 Task: Create a Board called Board0000000094 in Workspace WS0000000032 in Trello with Visibility as Workspace. Create a Board called Board0000000095 in Workspace WS0000000032 in Trello with Visibility as Private. Create a Board called Board0000000096 in Workspace WS0000000032 in Trello with Visibility as Public. Create Card Card0000000373 in Board Board0000000094 in Workspace WS0000000032 in Trello. Create Card Card0000000374 in Board Board0000000094 in Workspace WS0000000032 in Trello
Action: Mouse moved to (449, 101)
Screenshot: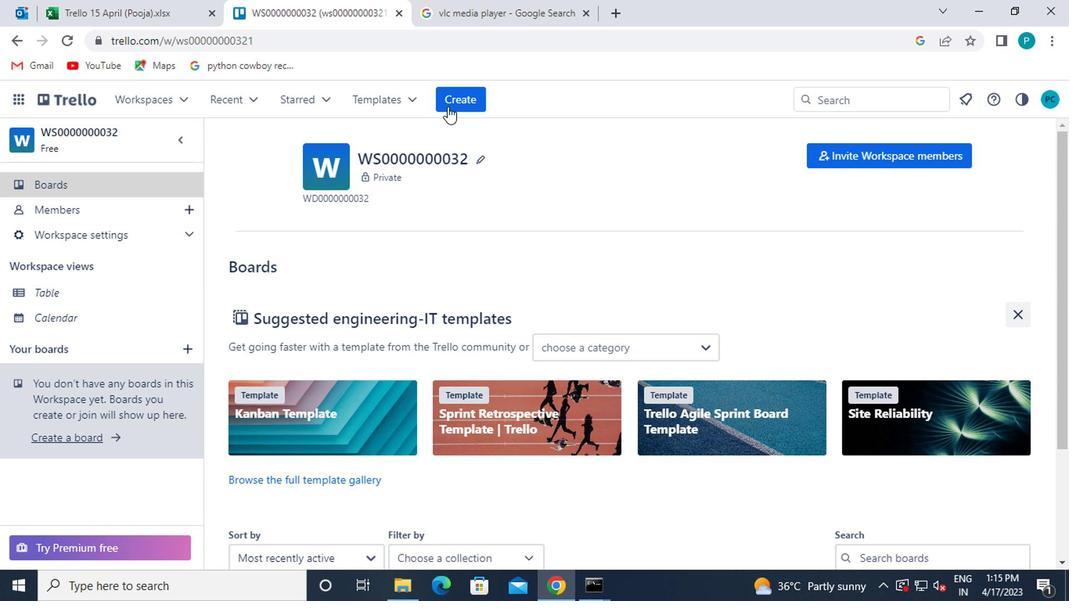 
Action: Mouse pressed left at (449, 101)
Screenshot: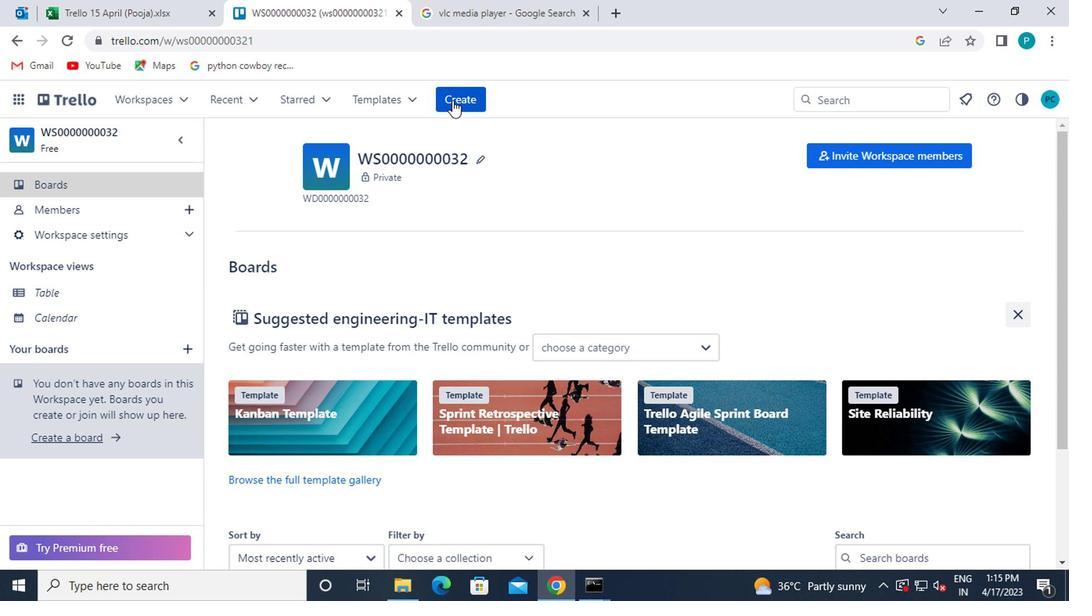 
Action: Mouse moved to (467, 142)
Screenshot: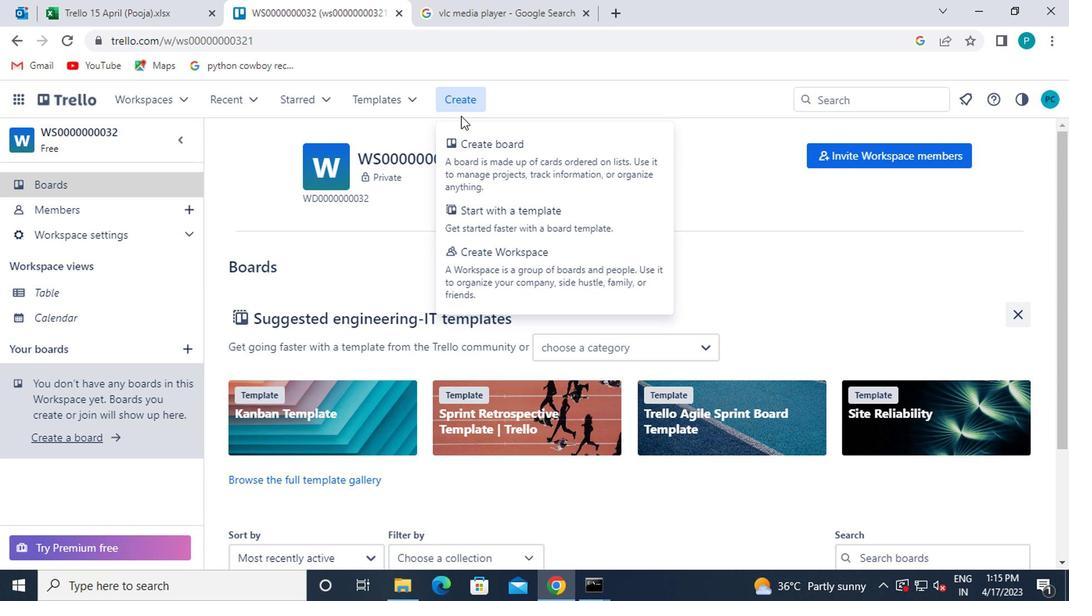 
Action: Mouse pressed left at (467, 142)
Screenshot: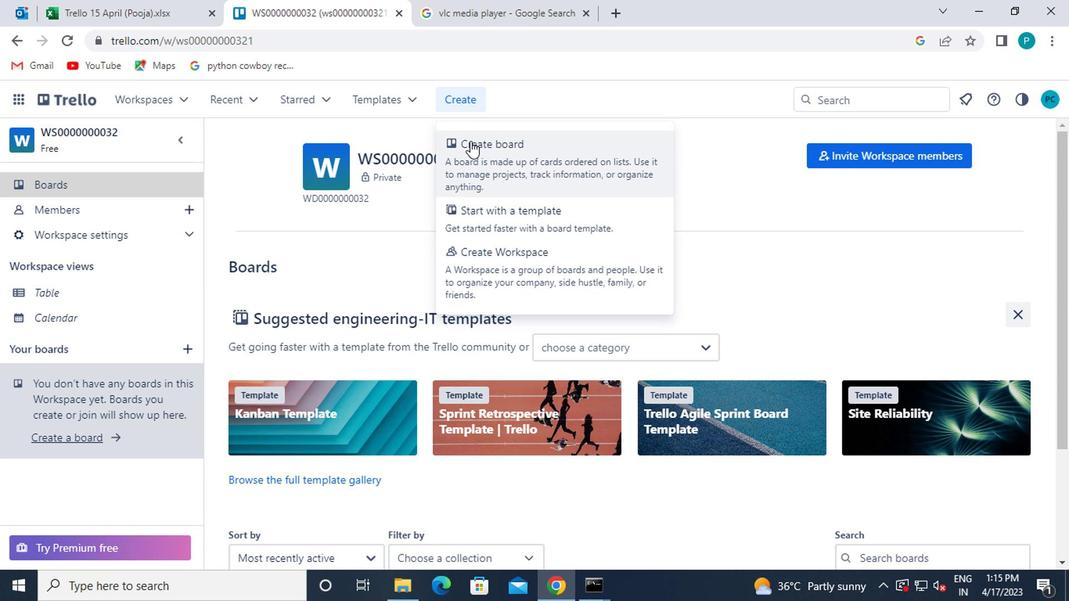 
Action: Mouse moved to (501, 356)
Screenshot: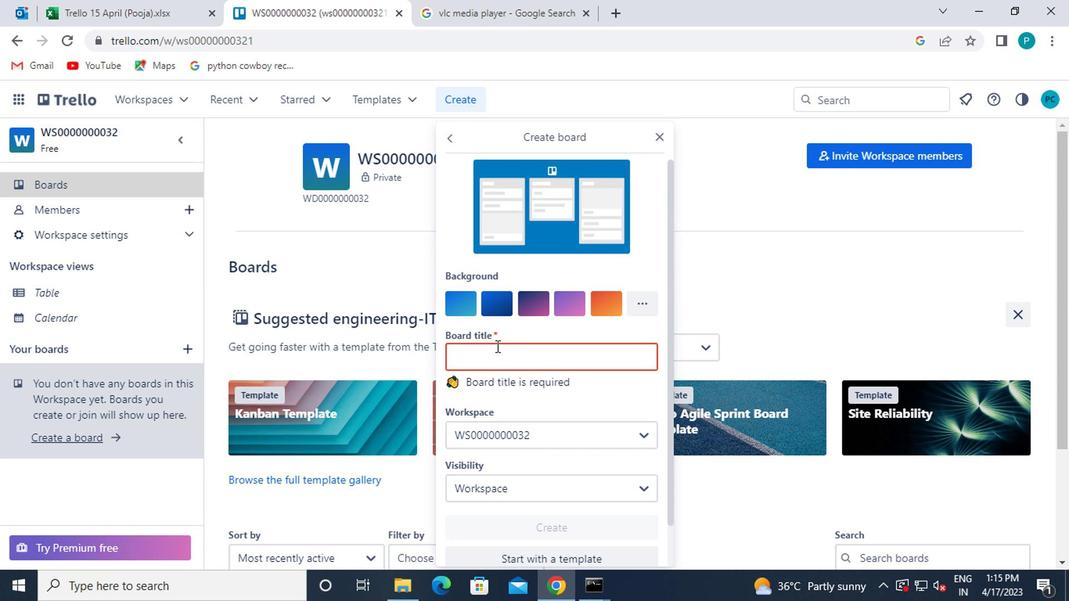 
Action: Mouse pressed left at (501, 356)
Screenshot: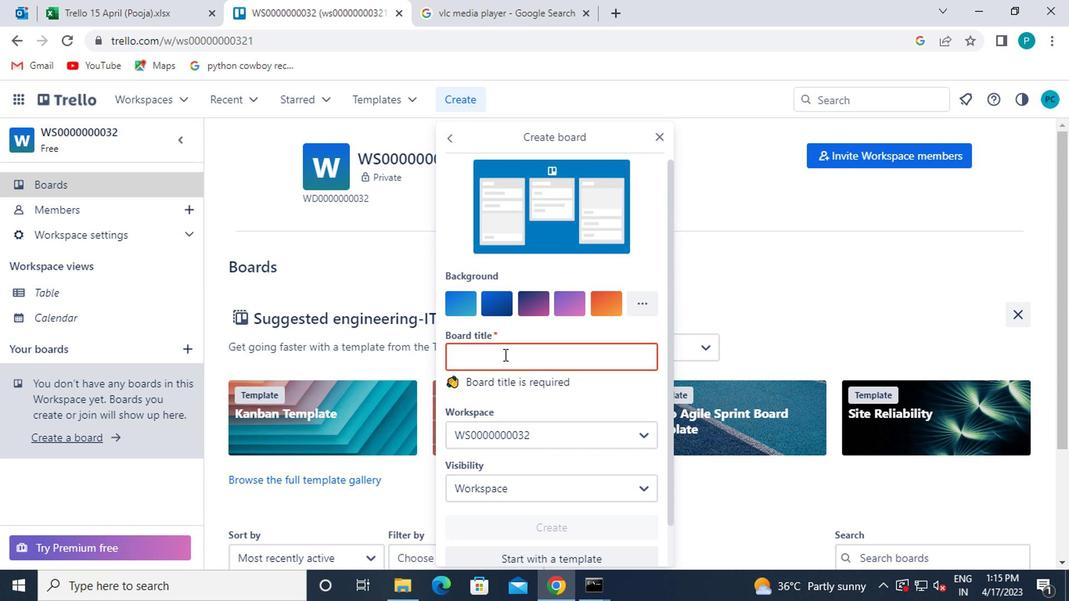 
Action: Mouse moved to (501, 333)
Screenshot: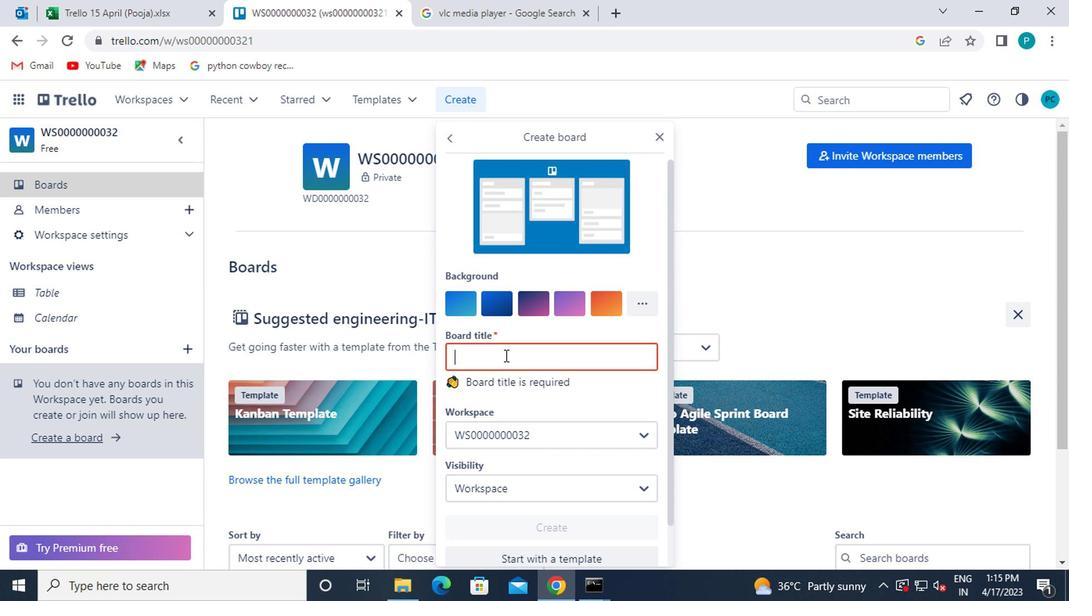 
Action: Key pressed board0000000094
Screenshot: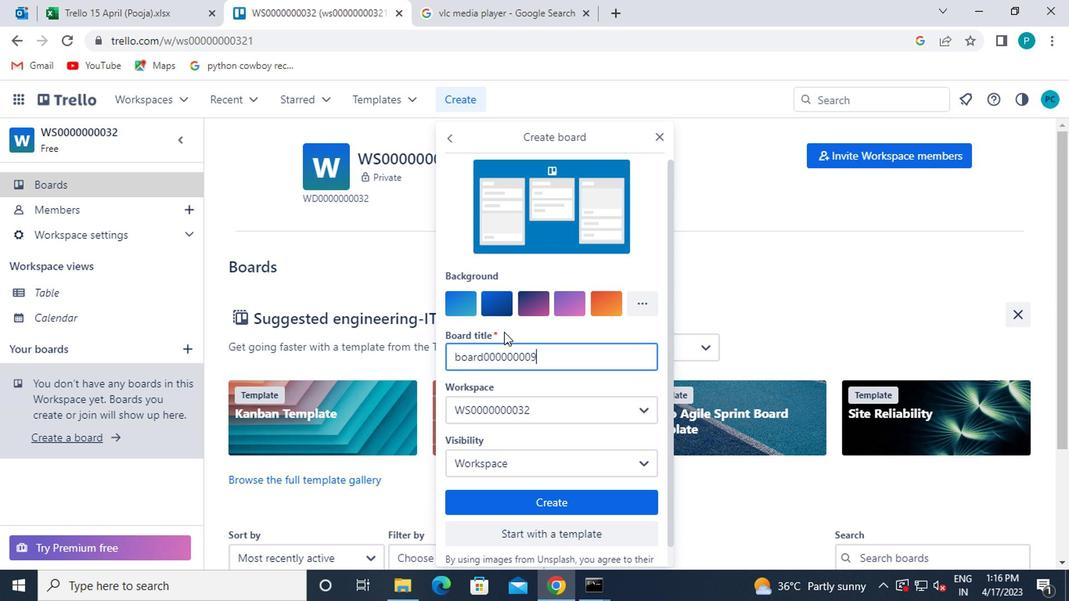 
Action: Mouse moved to (483, 405)
Screenshot: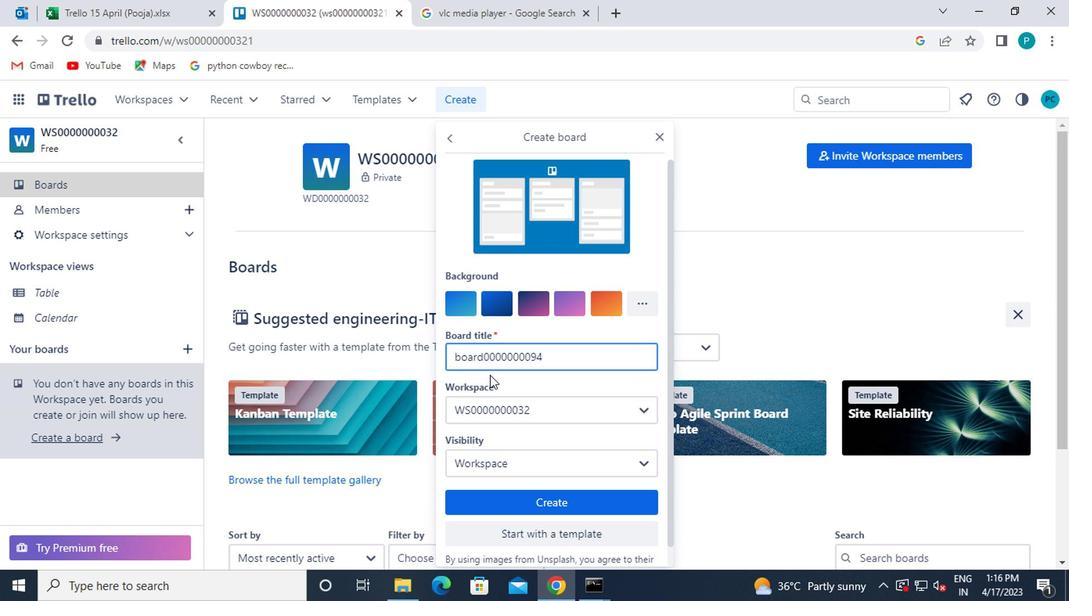
Action: Mouse pressed left at (483, 405)
Screenshot: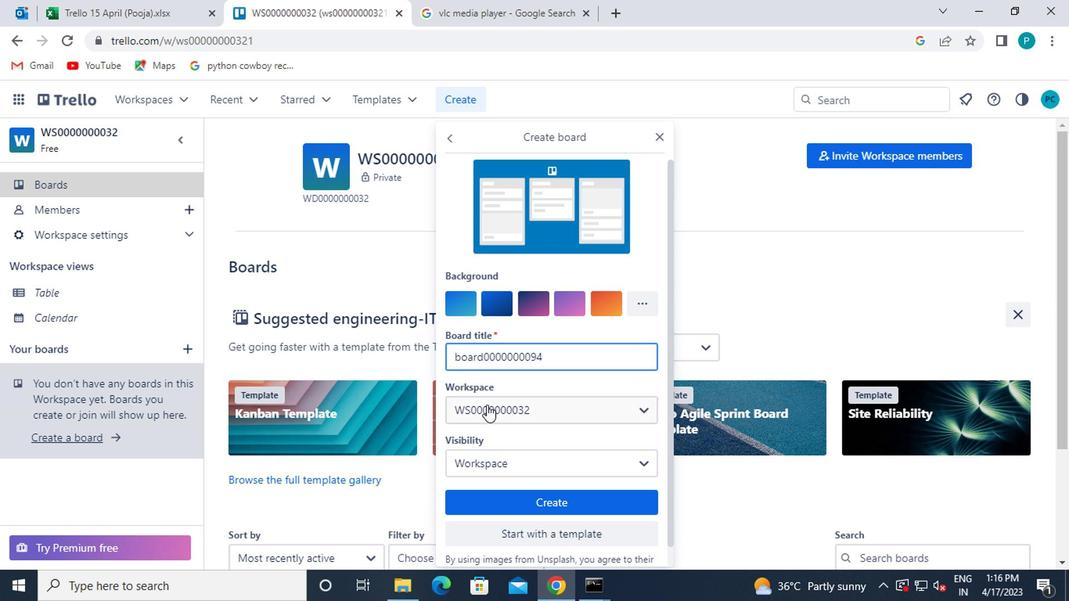 
Action: Mouse moved to (473, 432)
Screenshot: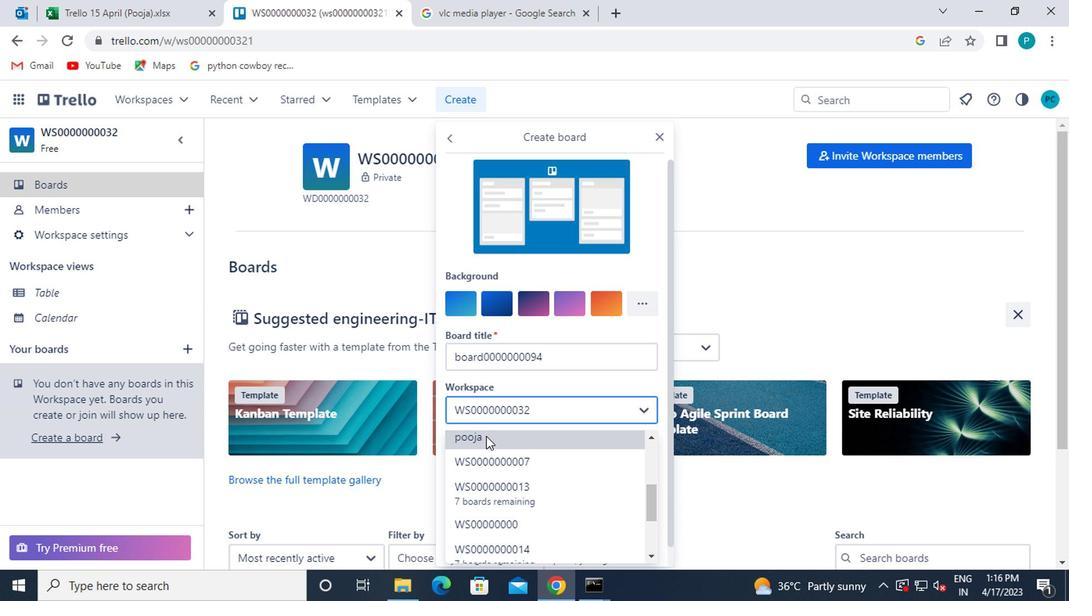 
Action: Mouse scrolled (473, 431) with delta (0, -1)
Screenshot: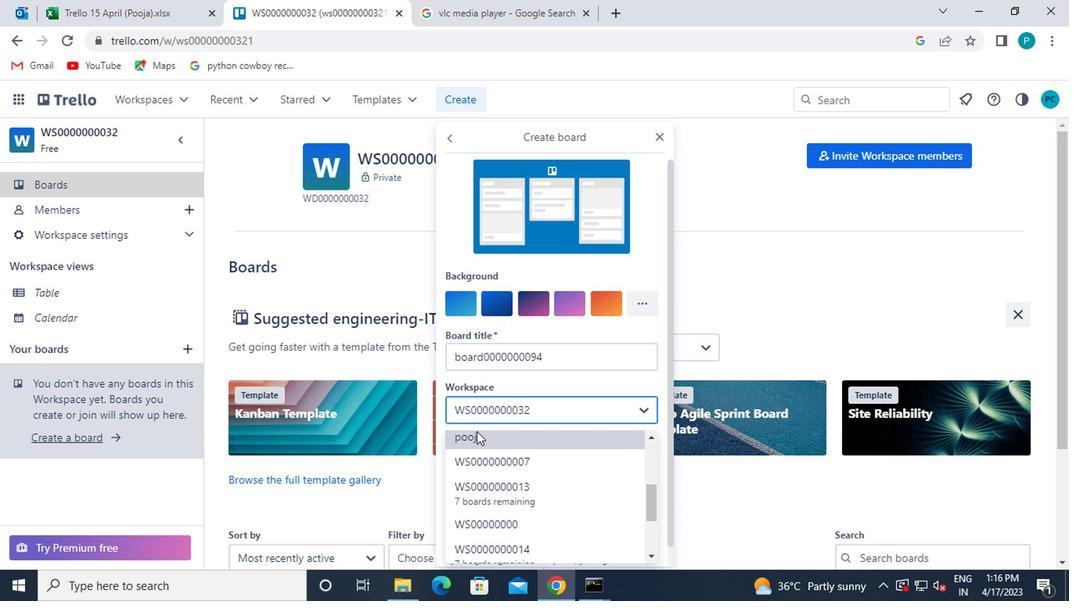 
Action: Mouse moved to (488, 500)
Screenshot: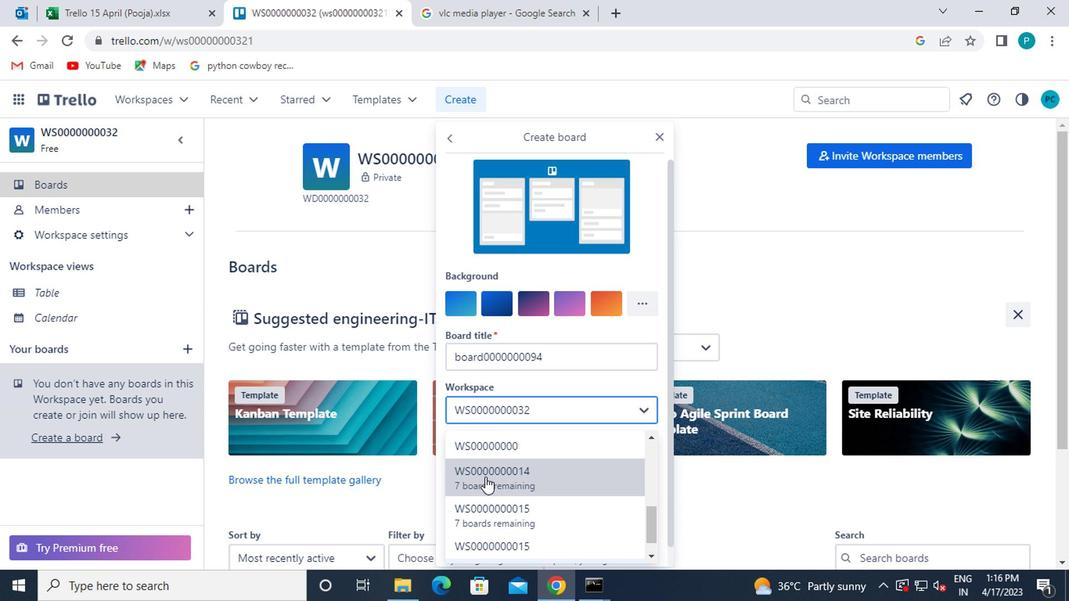 
Action: Mouse scrolled (488, 498) with delta (0, -1)
Screenshot: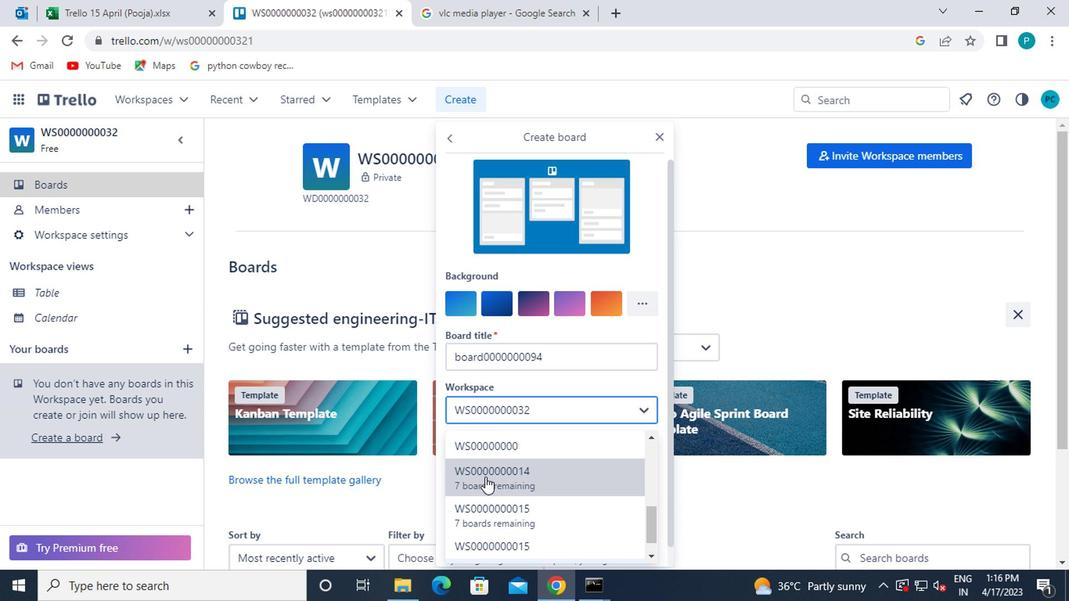 
Action: Mouse moved to (488, 500)
Screenshot: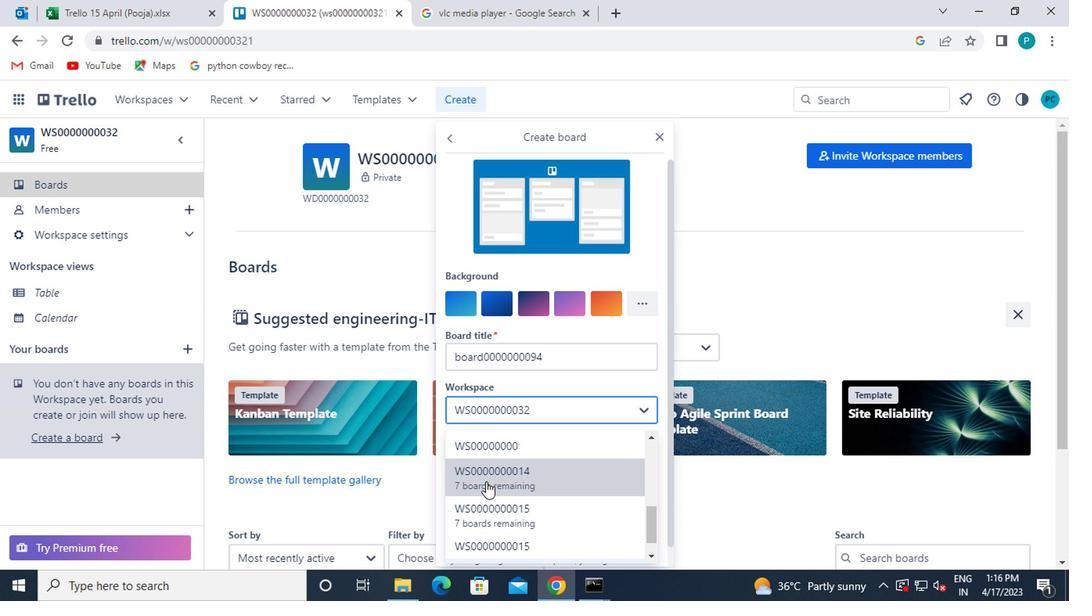
Action: Mouse scrolled (488, 500) with delta (0, 0)
Screenshot: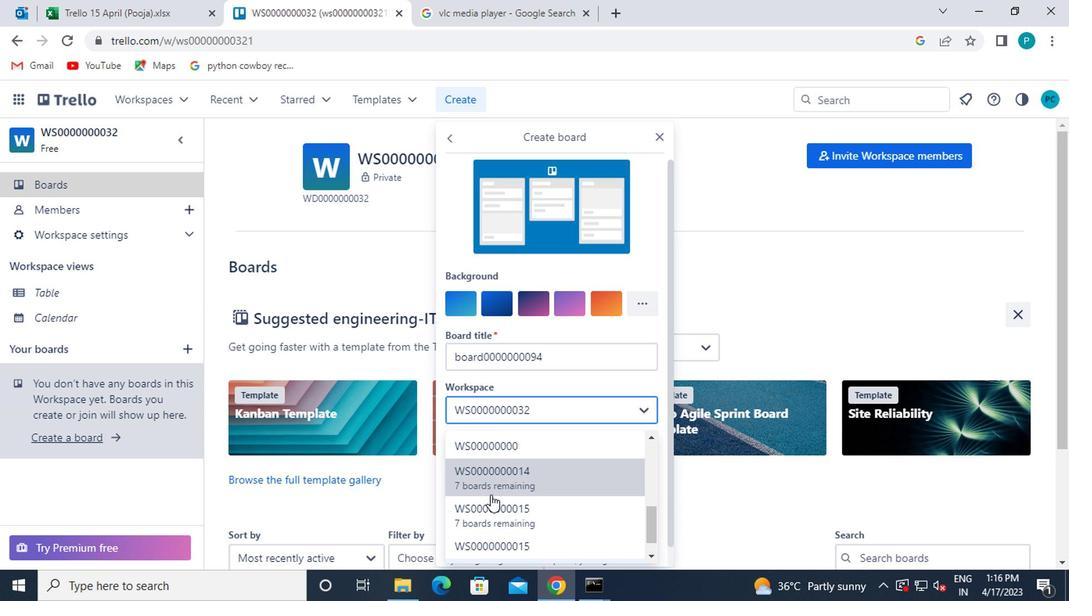 
Action: Mouse moved to (492, 545)
Screenshot: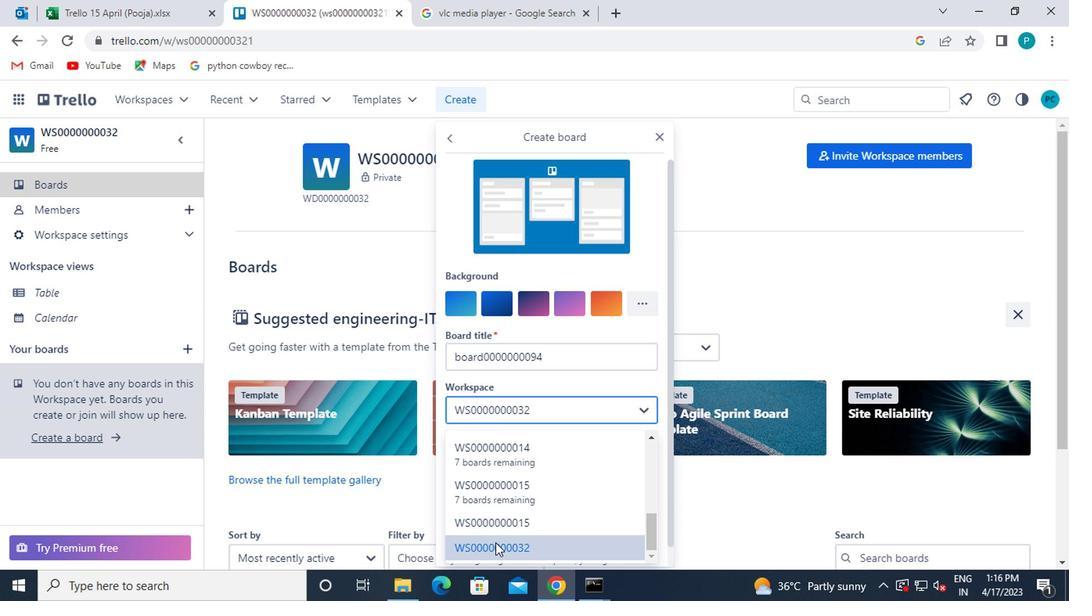 
Action: Mouse pressed left at (492, 545)
Screenshot: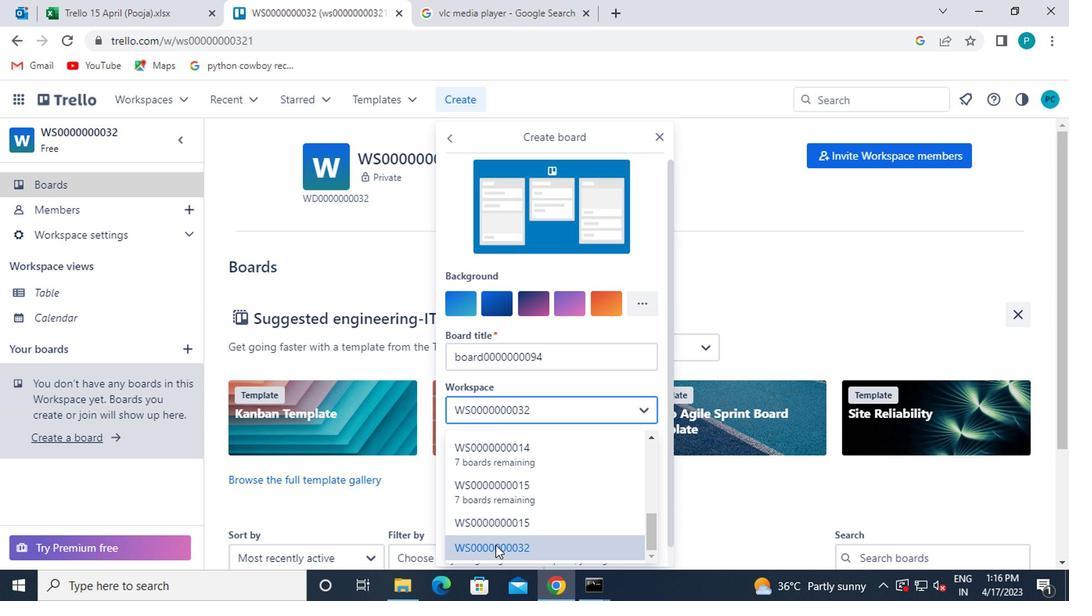 
Action: Mouse moved to (466, 465)
Screenshot: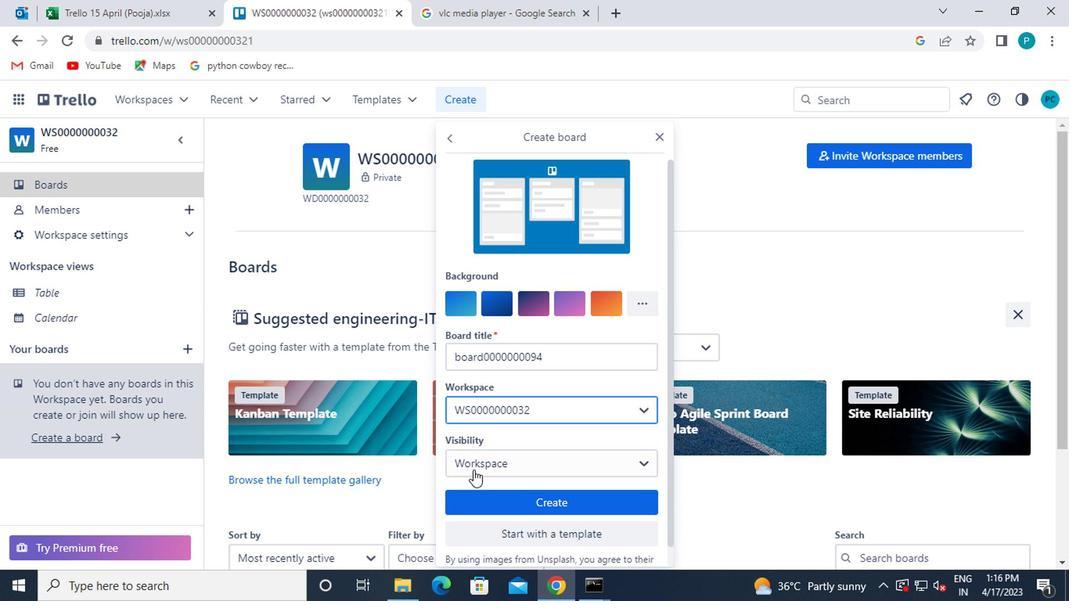 
Action: Mouse pressed left at (466, 465)
Screenshot: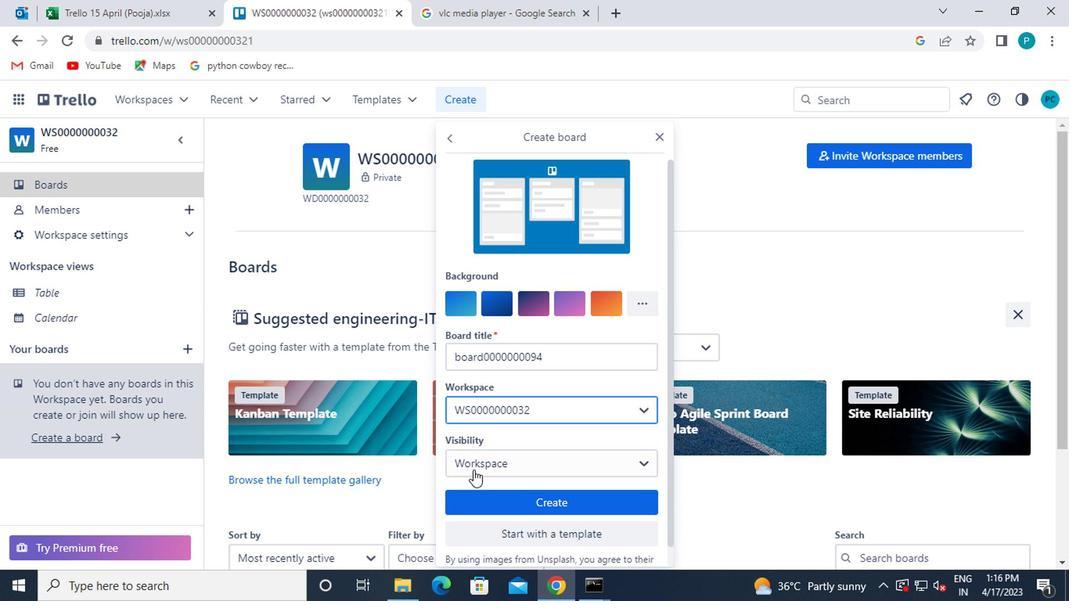 
Action: Mouse moved to (490, 353)
Screenshot: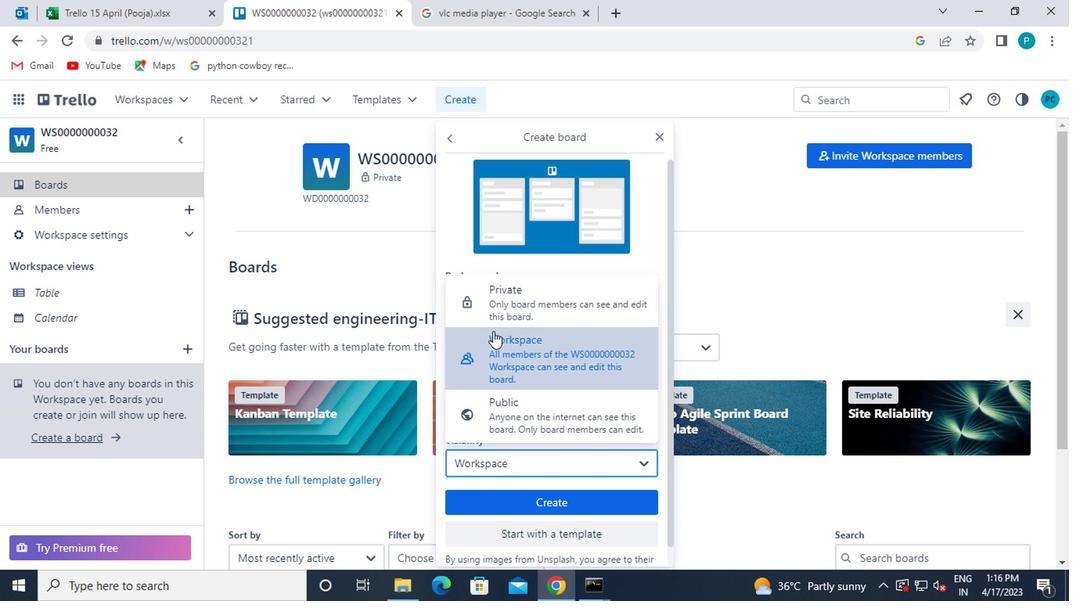 
Action: Mouse pressed left at (490, 353)
Screenshot: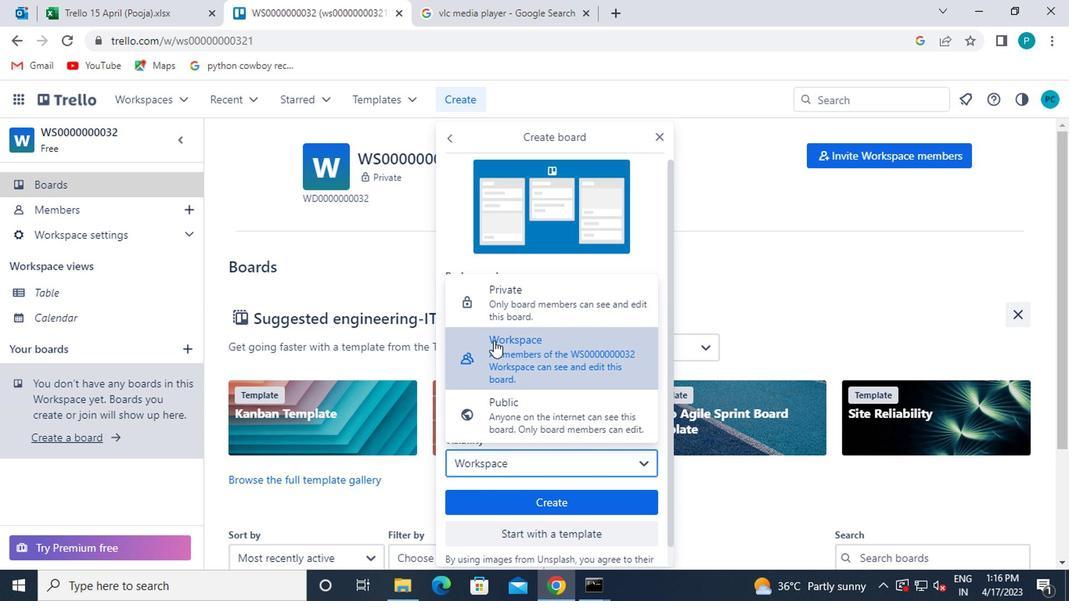 
Action: Mouse moved to (497, 492)
Screenshot: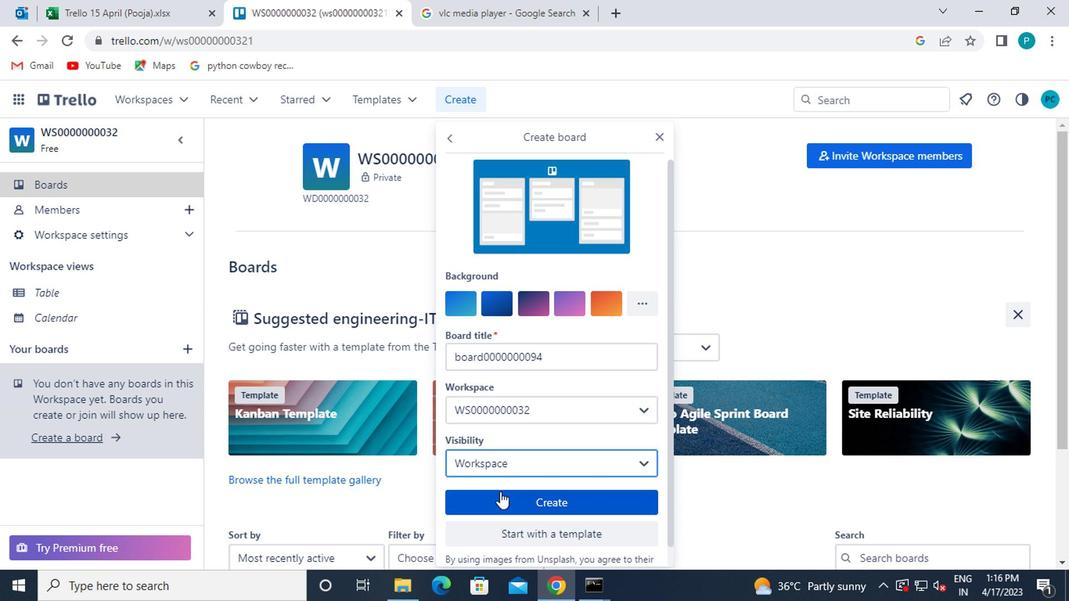 
Action: Mouse pressed left at (497, 492)
Screenshot: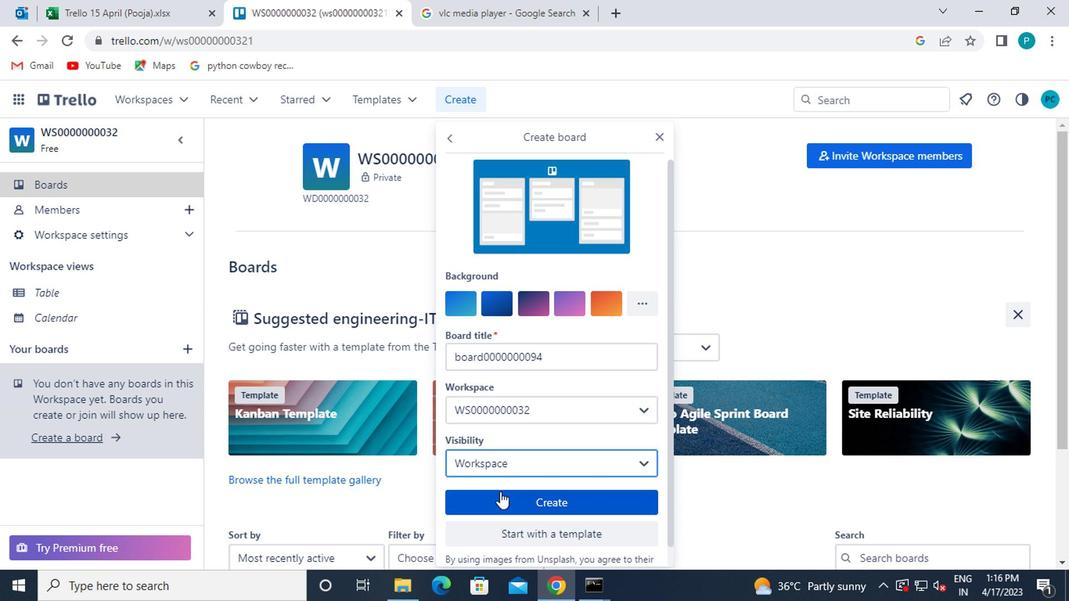 
Action: Mouse moved to (446, 96)
Screenshot: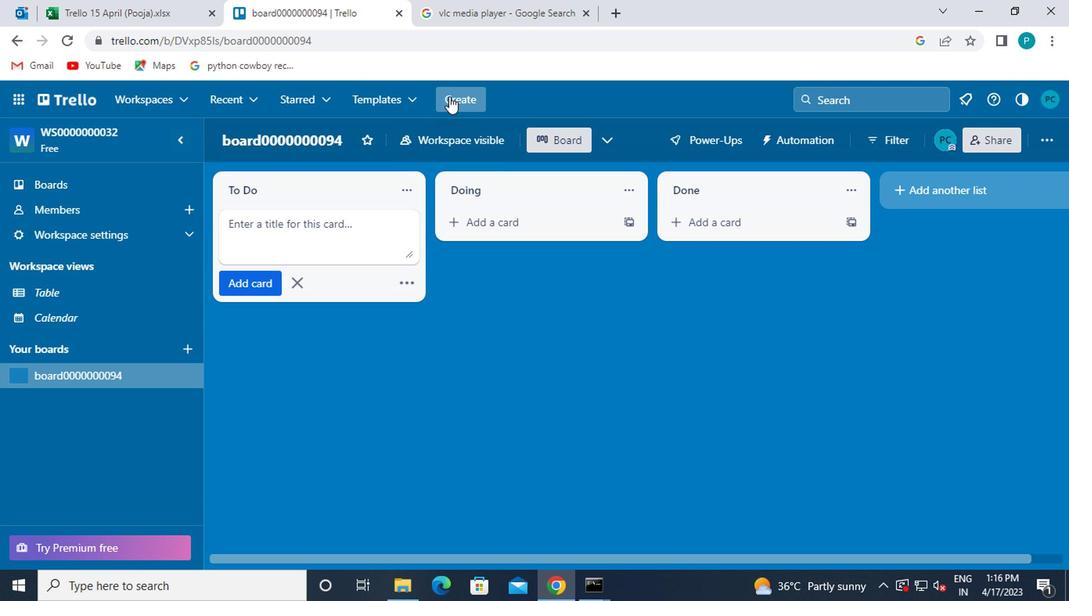 
Action: Mouse pressed left at (446, 96)
Screenshot: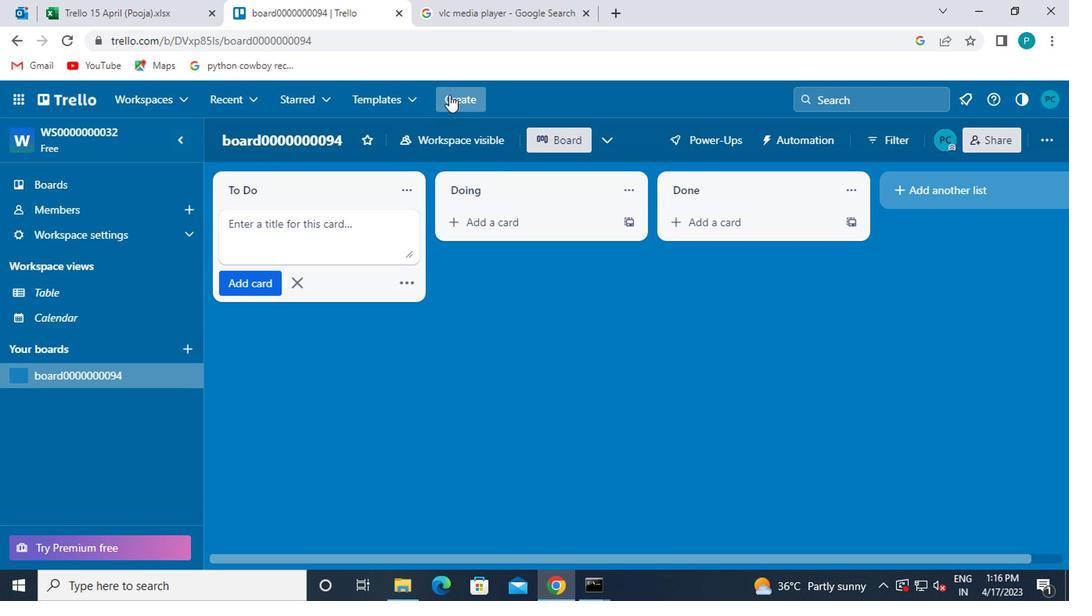 
Action: Mouse moved to (459, 148)
Screenshot: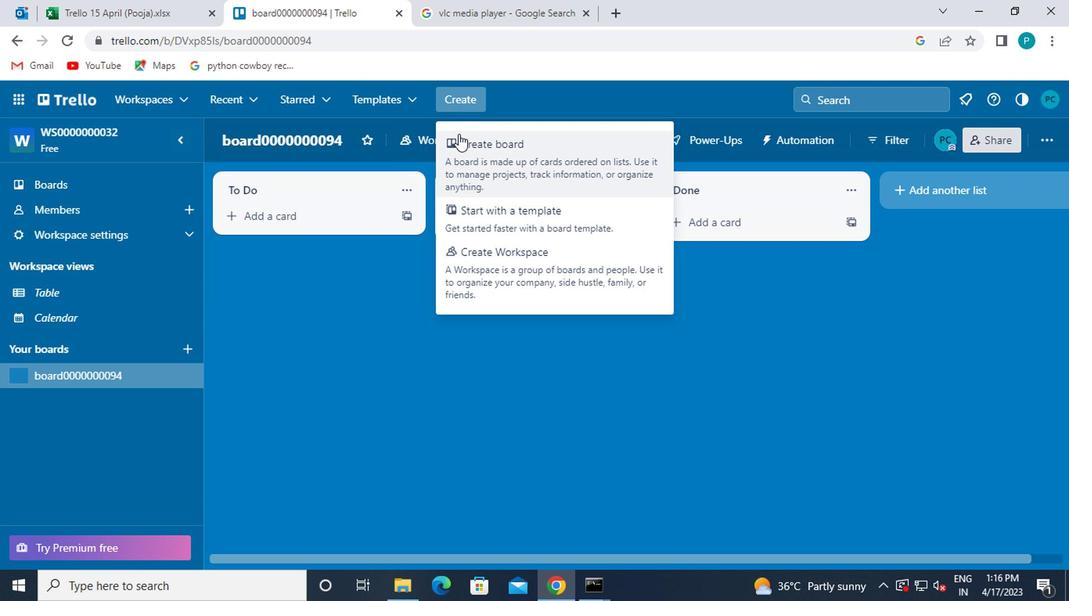 
Action: Mouse pressed left at (459, 148)
Screenshot: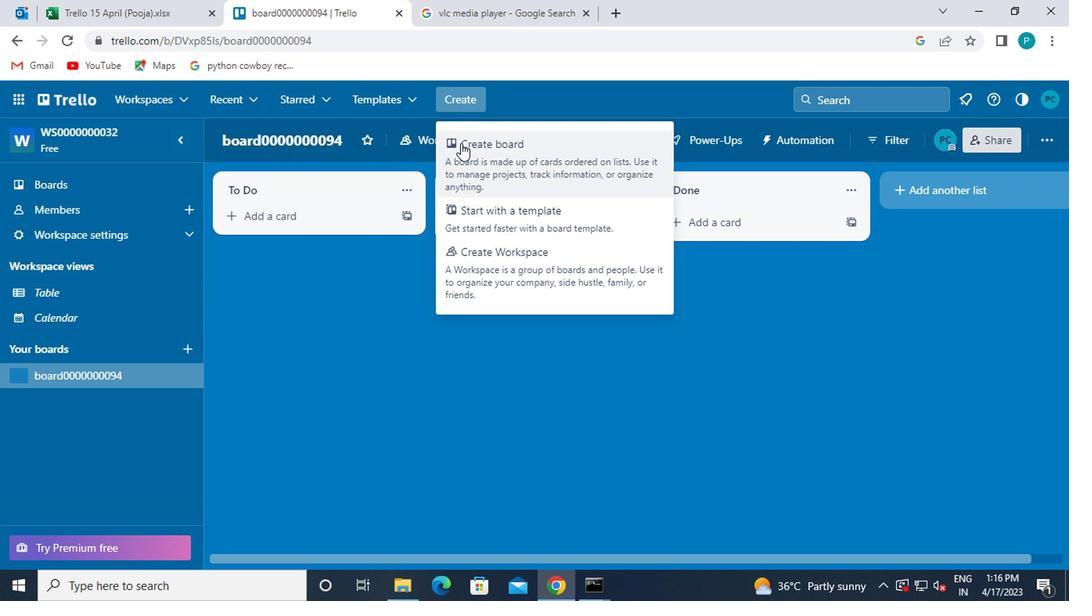 
Action: Mouse moved to (485, 364)
Screenshot: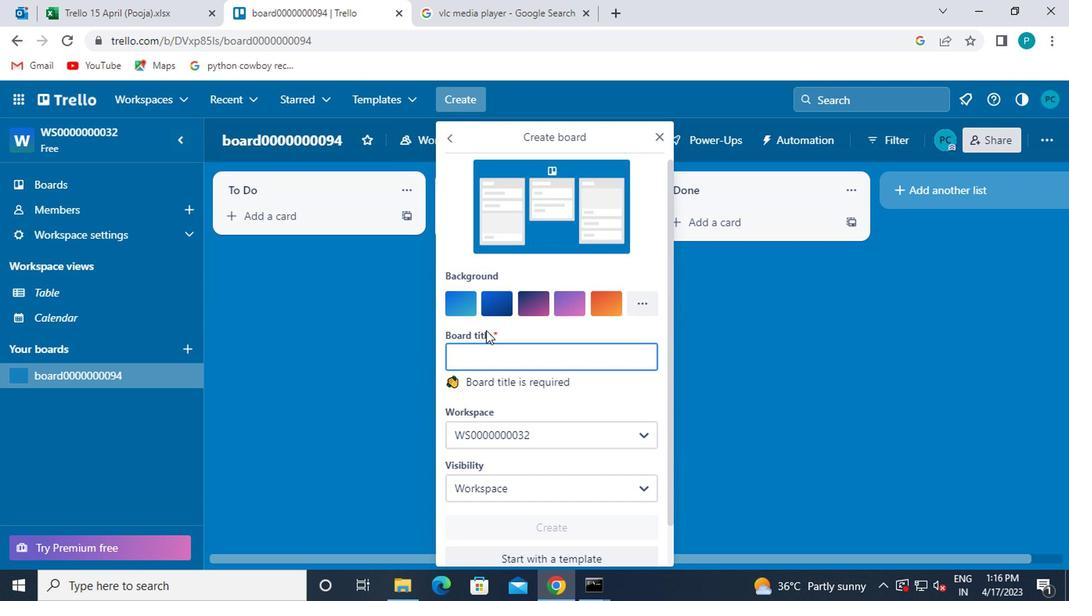 
Action: Mouse pressed left at (485, 364)
Screenshot: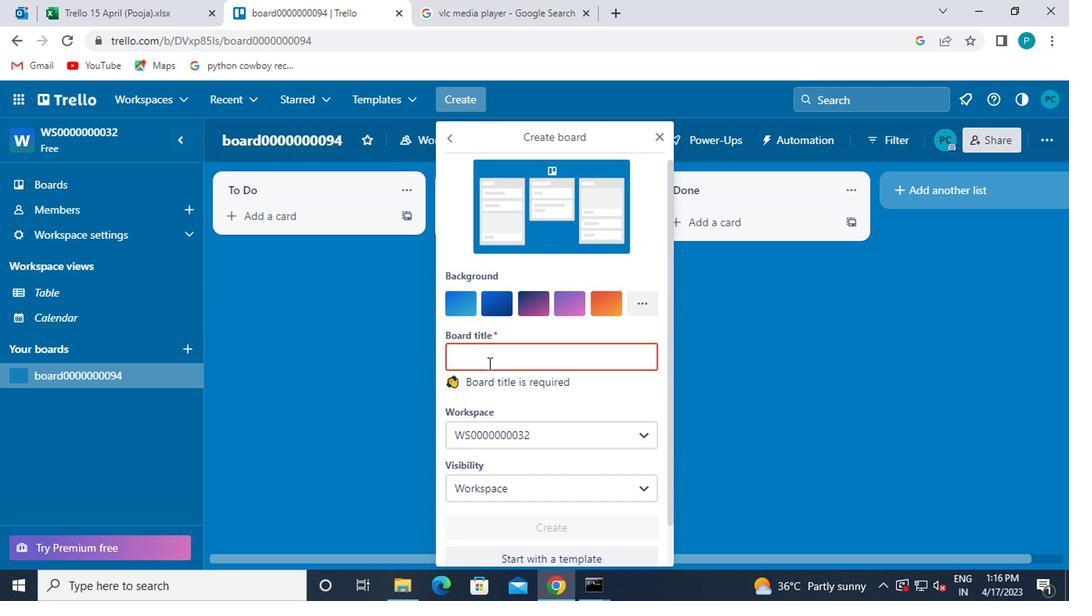 
Action: Key pressed board00000000
Screenshot: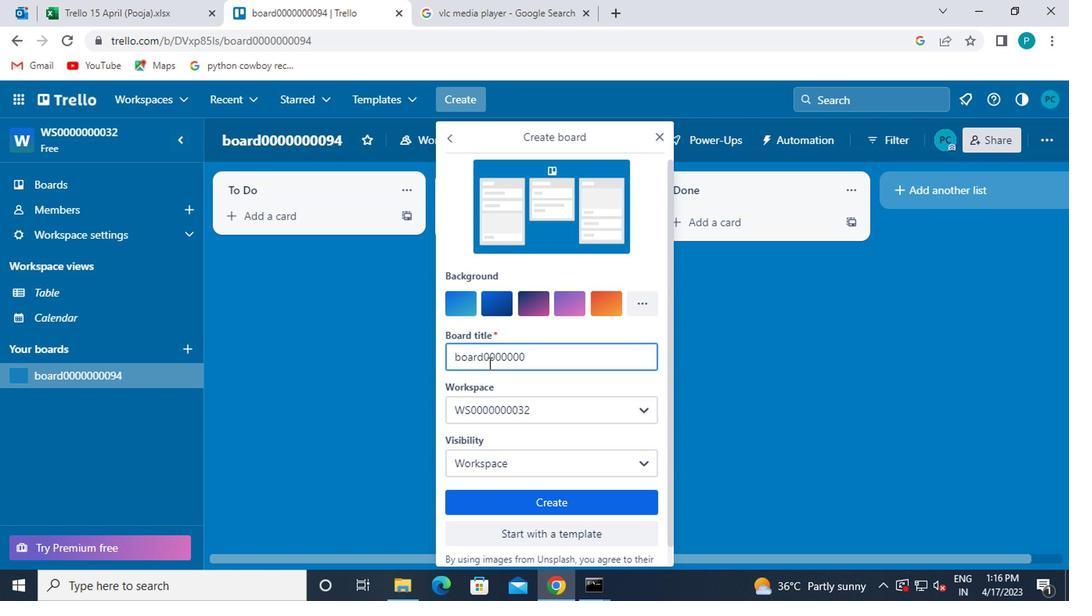 
Action: Mouse moved to (501, 272)
Screenshot: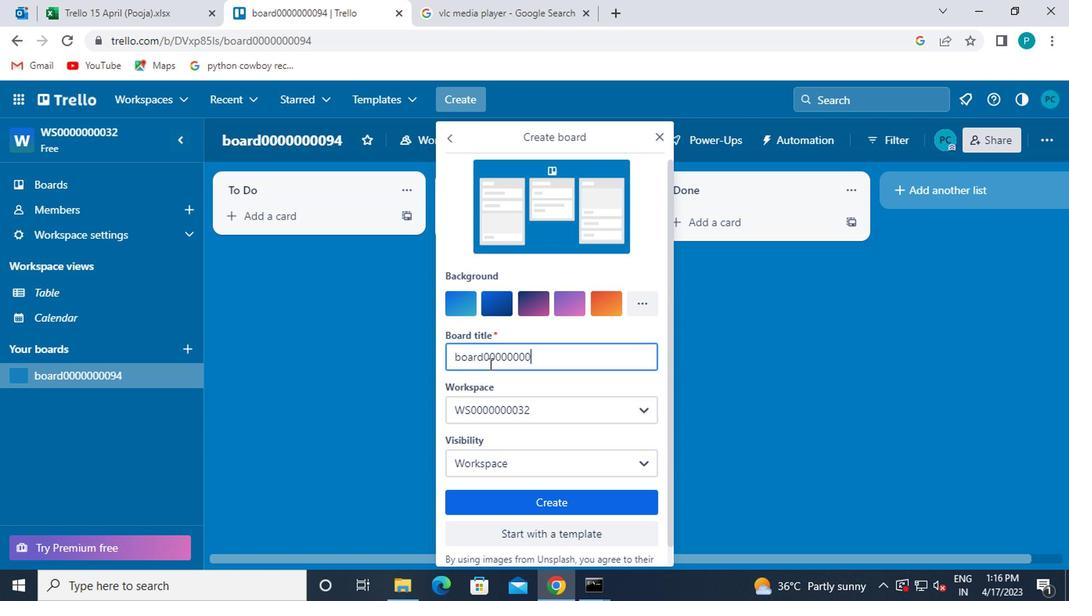 
Action: Key pressed 9
Screenshot: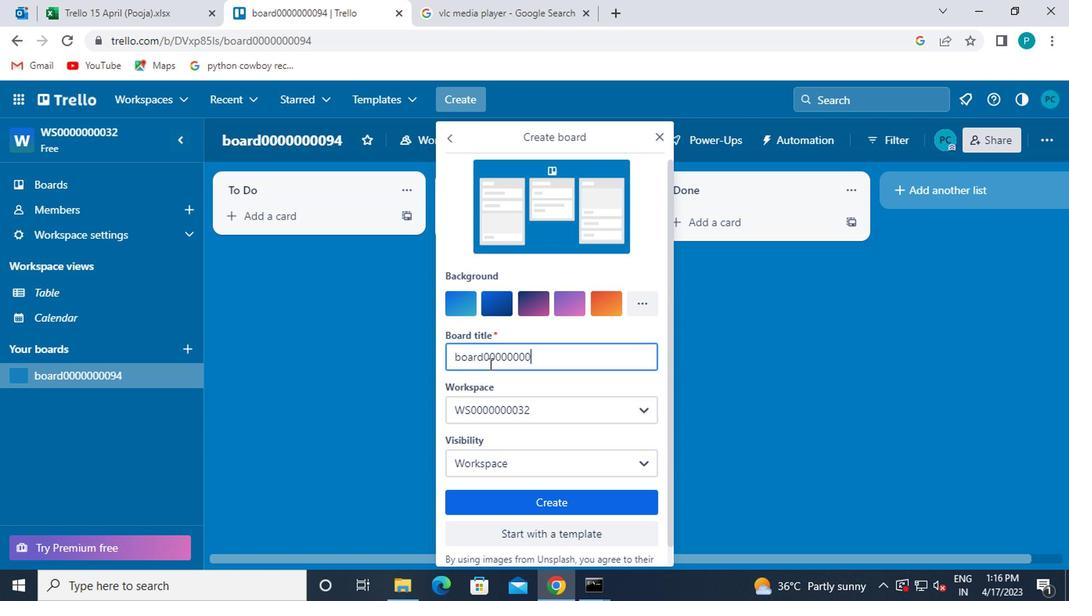 
Action: Mouse moved to (501, 270)
Screenshot: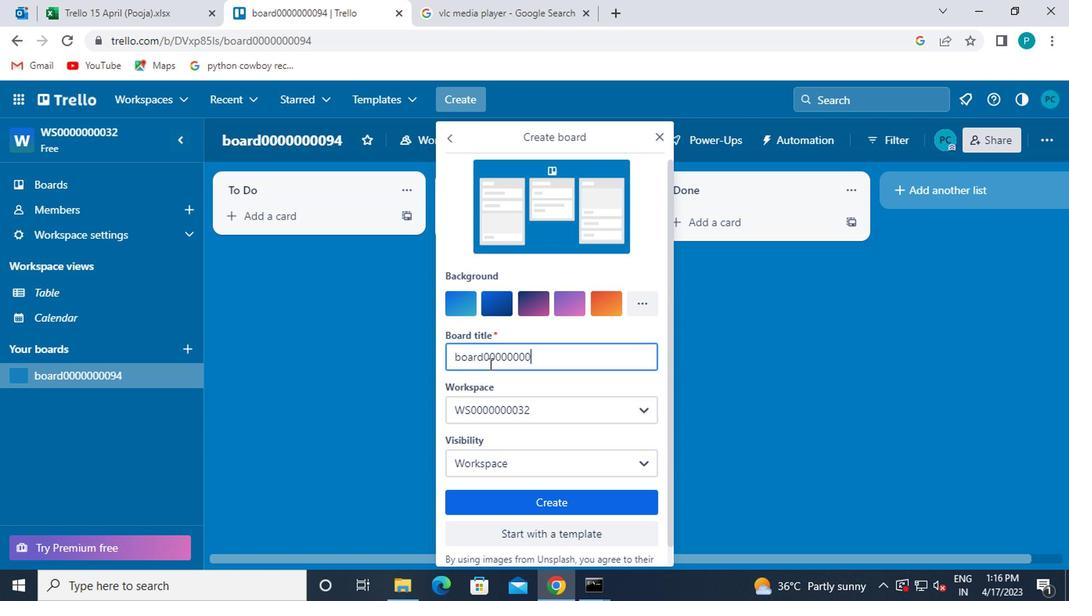
Action: Key pressed 5
Screenshot: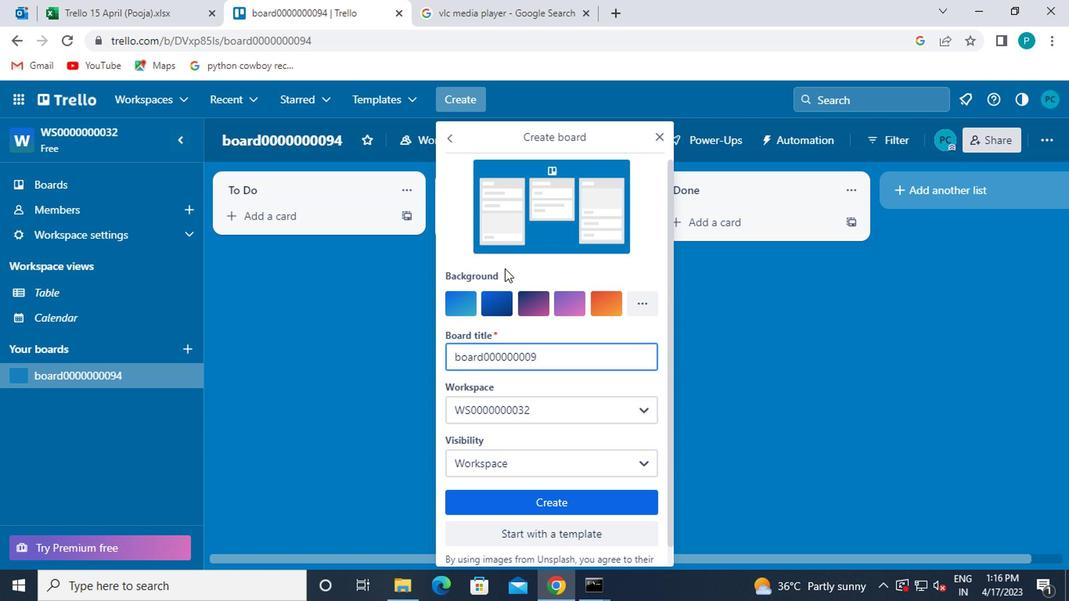 
Action: Mouse moved to (505, 421)
Screenshot: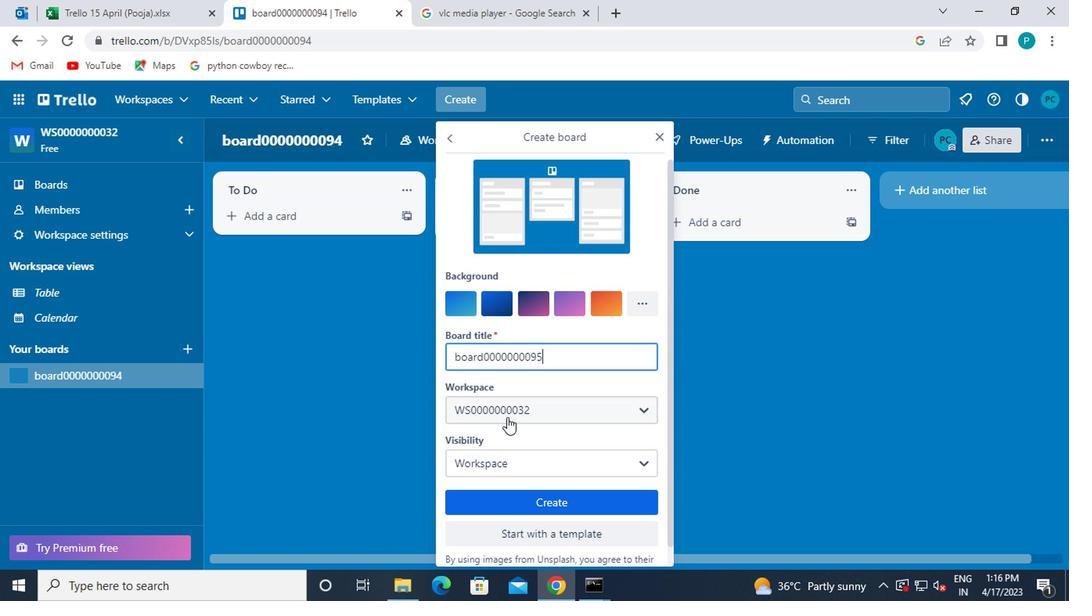 
Action: Mouse scrolled (505, 419) with delta (0, -1)
Screenshot: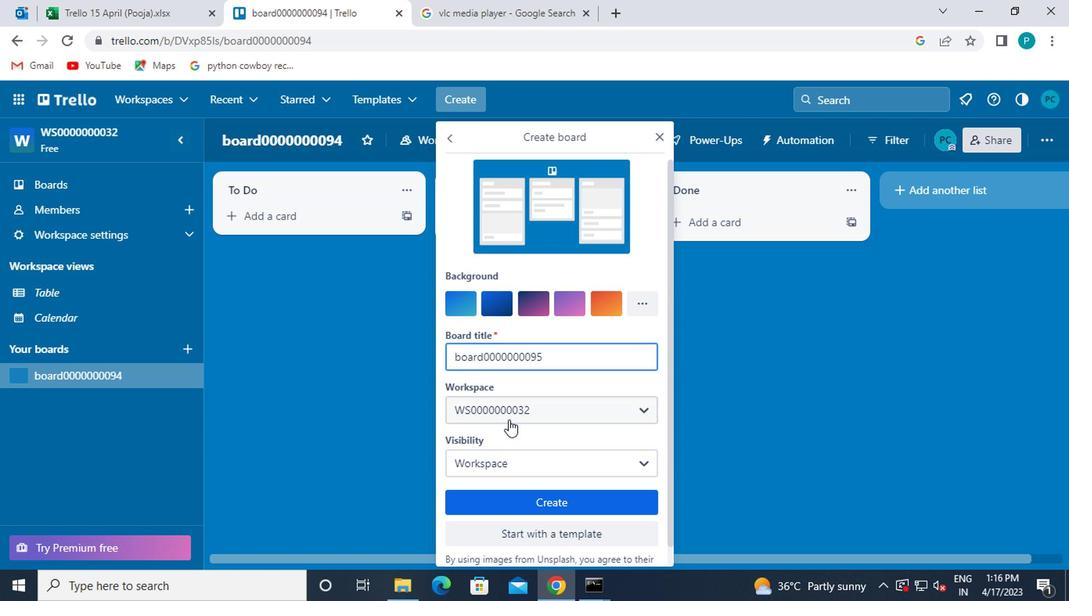 
Action: Mouse moved to (505, 398)
Screenshot: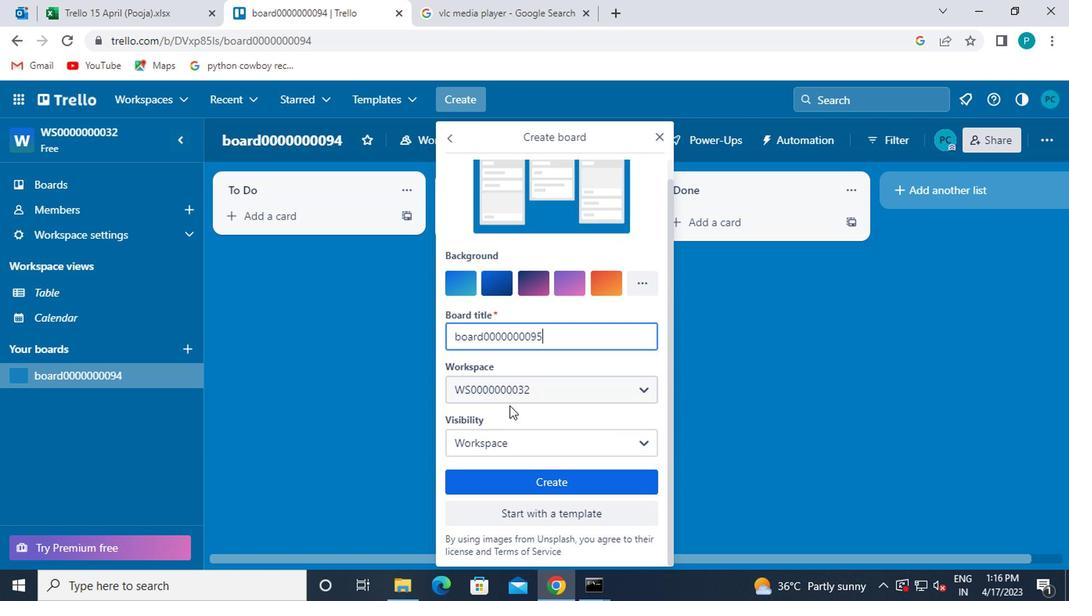 
Action: Mouse pressed left at (505, 398)
Screenshot: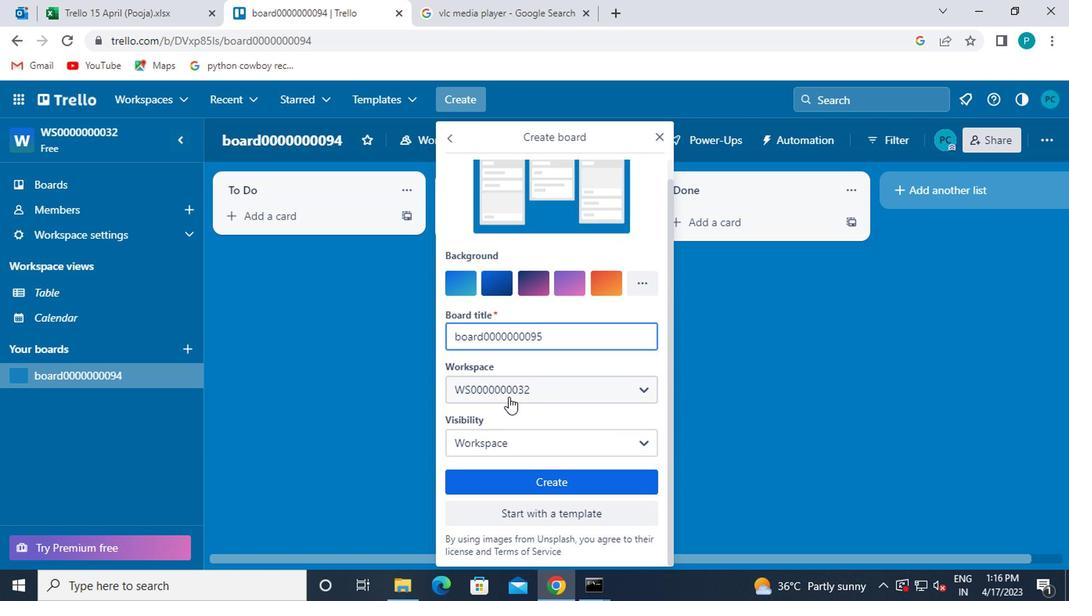 
Action: Mouse moved to (503, 442)
Screenshot: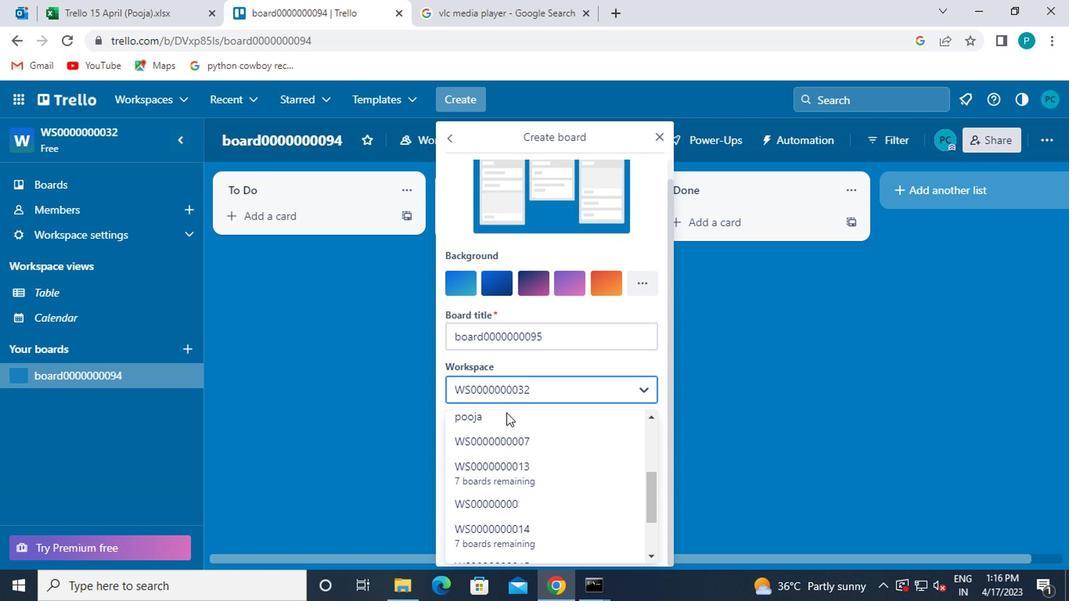 
Action: Mouse scrolled (503, 442) with delta (0, 0)
Screenshot: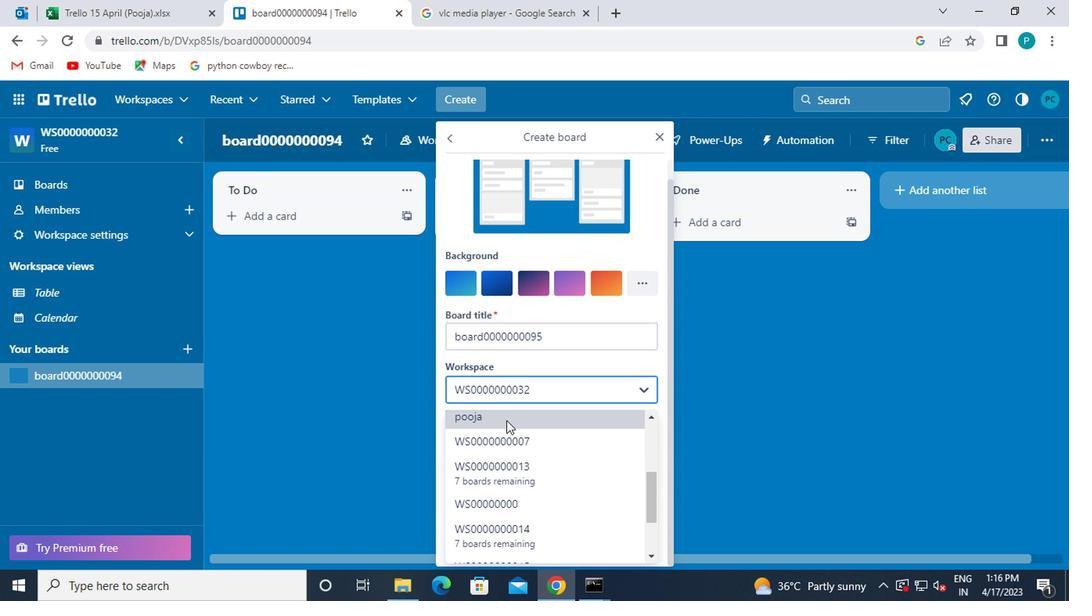 
Action: Mouse scrolled (503, 442) with delta (0, 0)
Screenshot: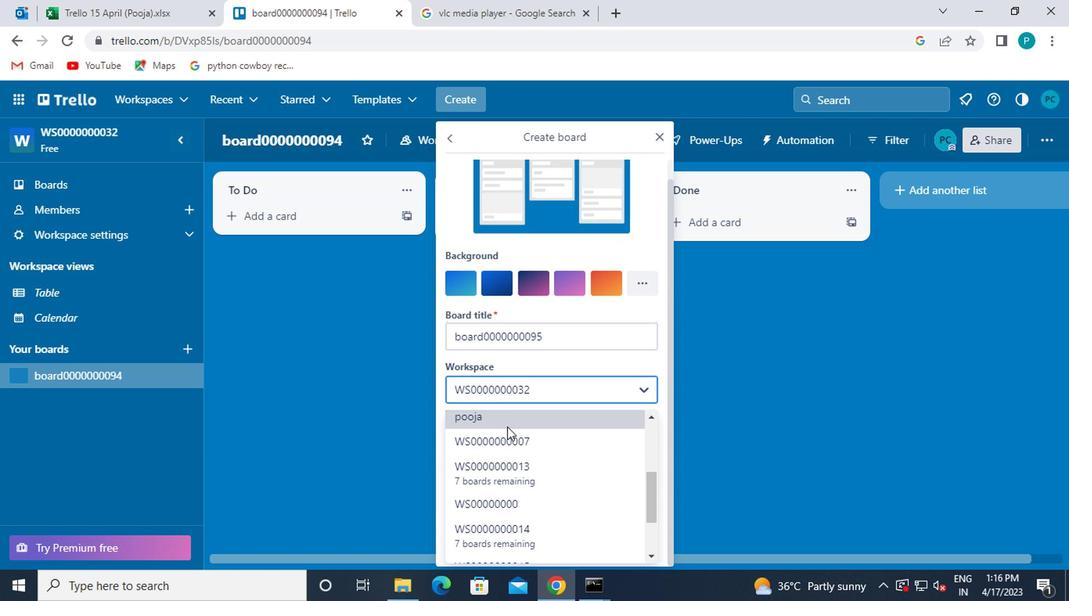 
Action: Mouse scrolled (503, 442) with delta (0, 0)
Screenshot: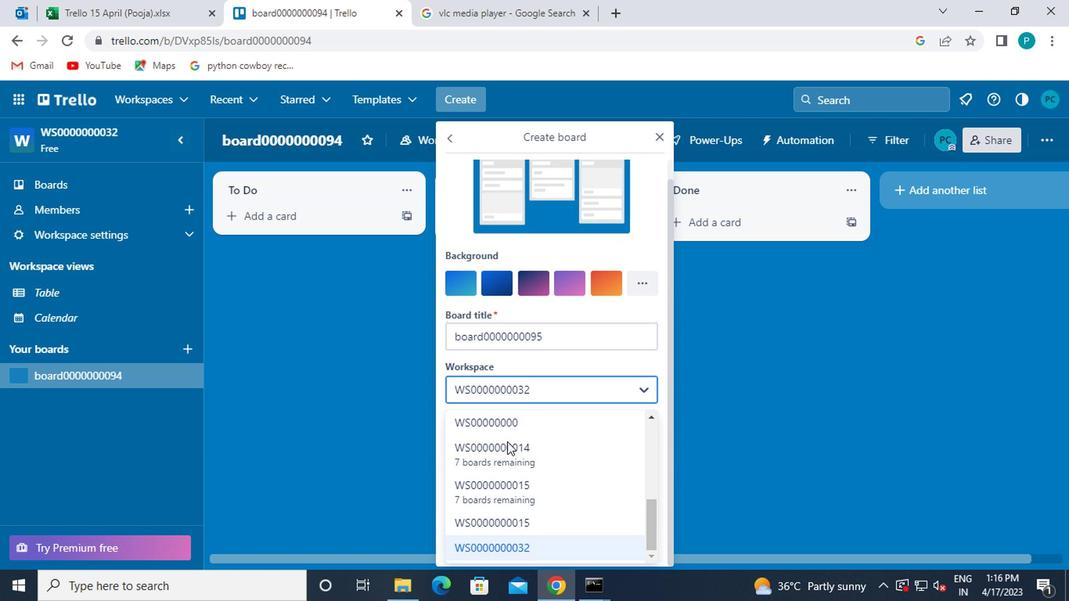 
Action: Mouse scrolled (503, 442) with delta (0, 0)
Screenshot: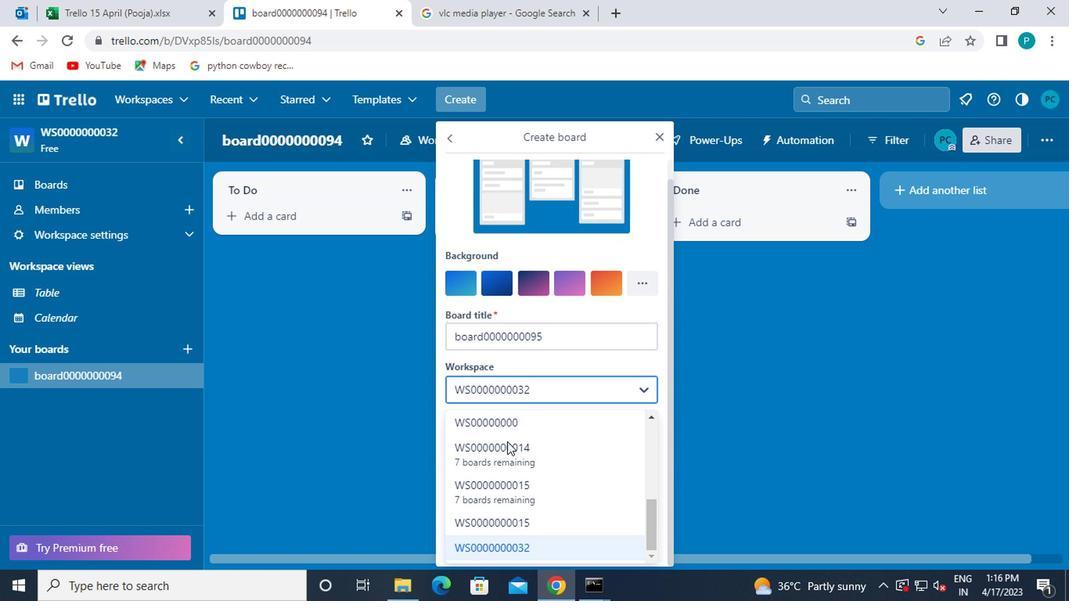 
Action: Mouse scrolled (503, 442) with delta (0, 0)
Screenshot: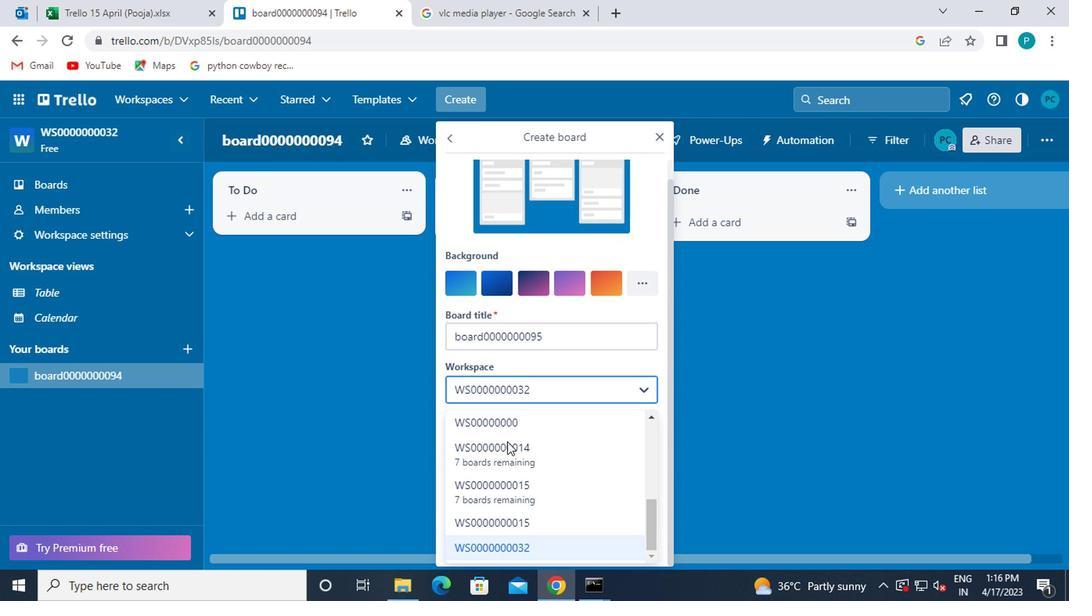 
Action: Mouse moved to (493, 548)
Screenshot: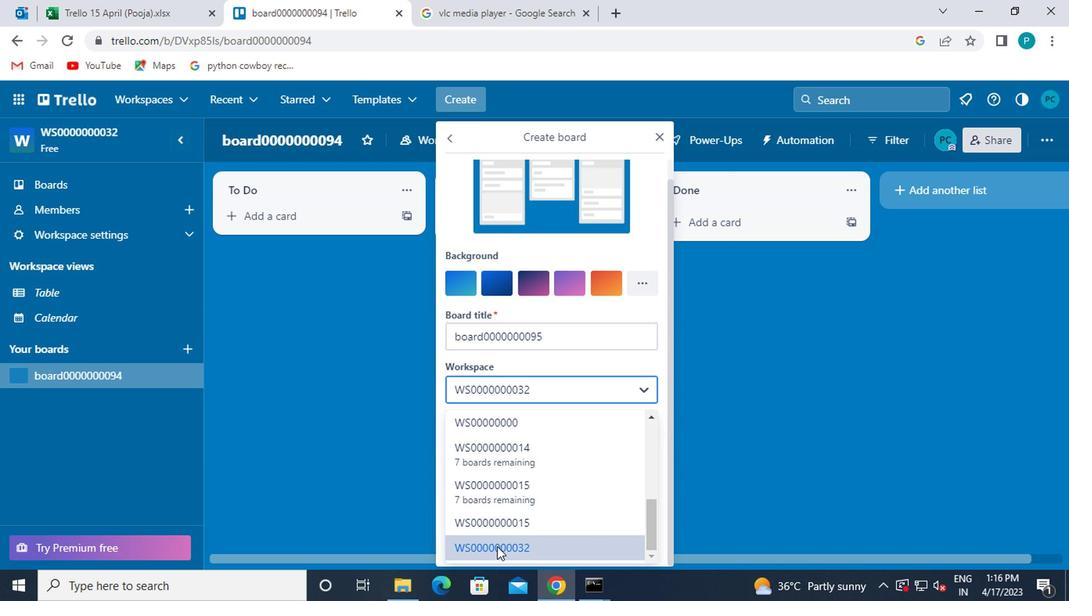 
Action: Mouse pressed left at (493, 548)
Screenshot: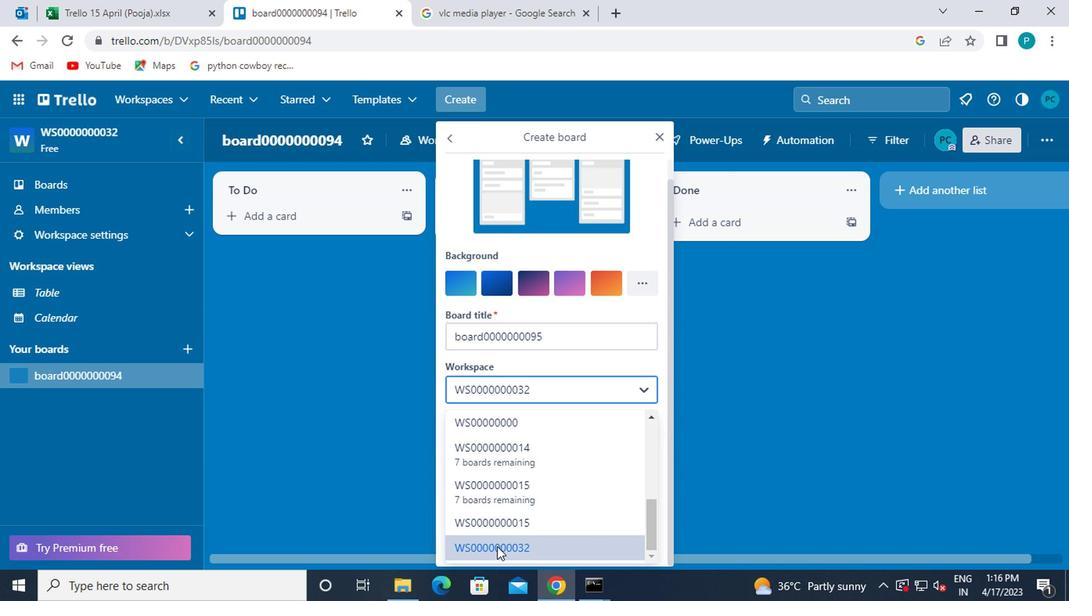 
Action: Mouse moved to (474, 444)
Screenshot: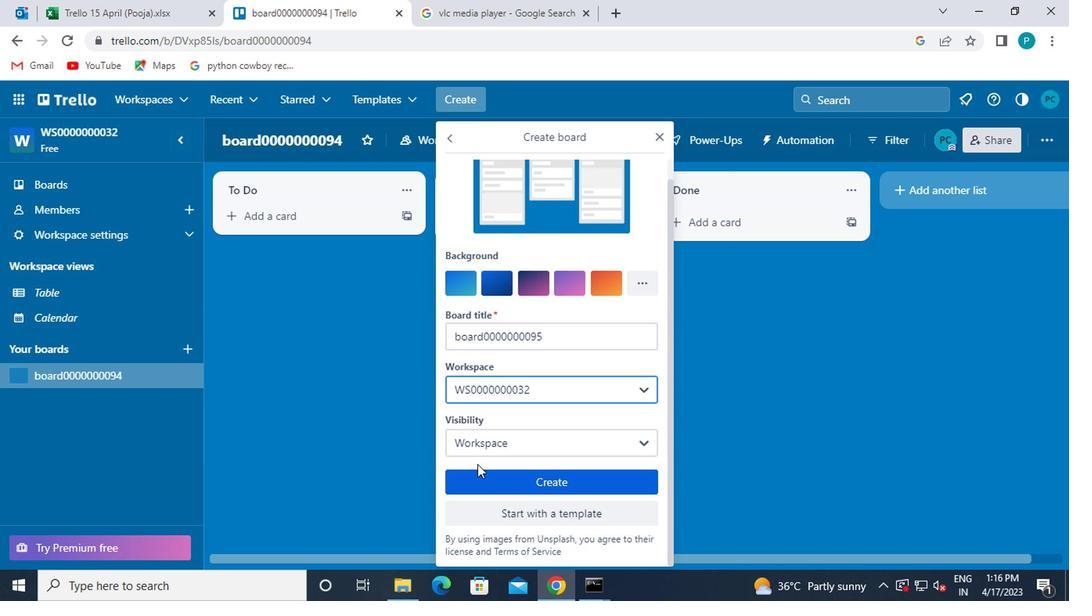 
Action: Mouse pressed left at (474, 444)
Screenshot: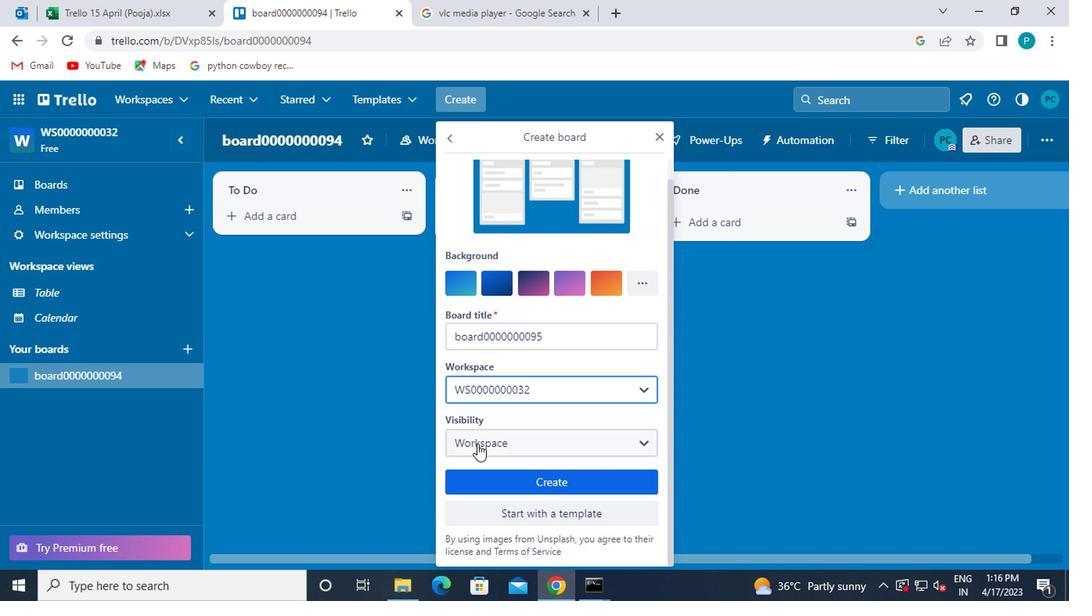 
Action: Mouse moved to (478, 293)
Screenshot: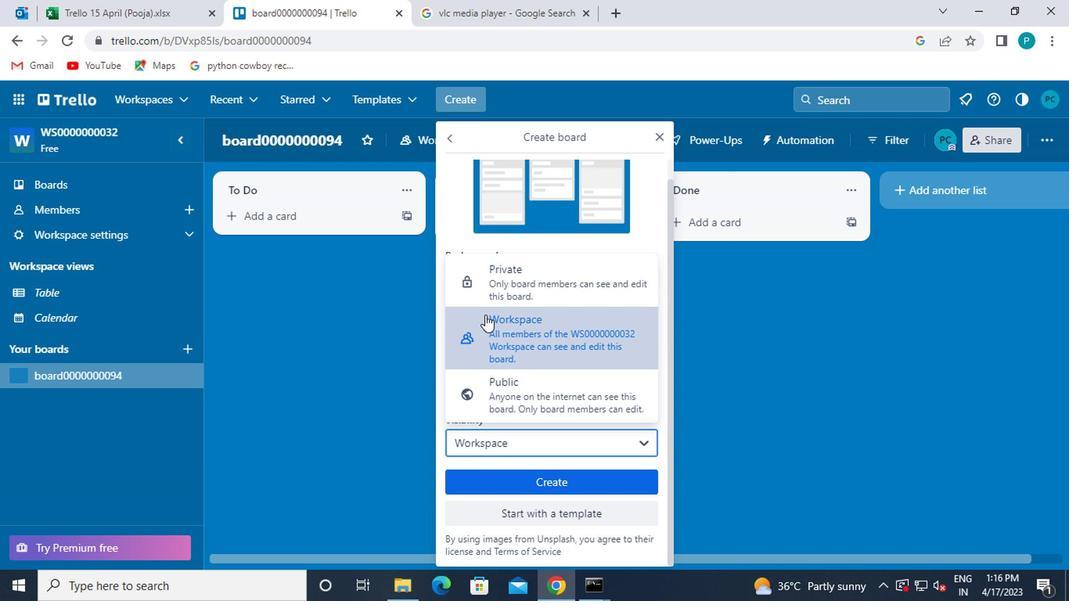 
Action: Mouse pressed left at (478, 293)
Screenshot: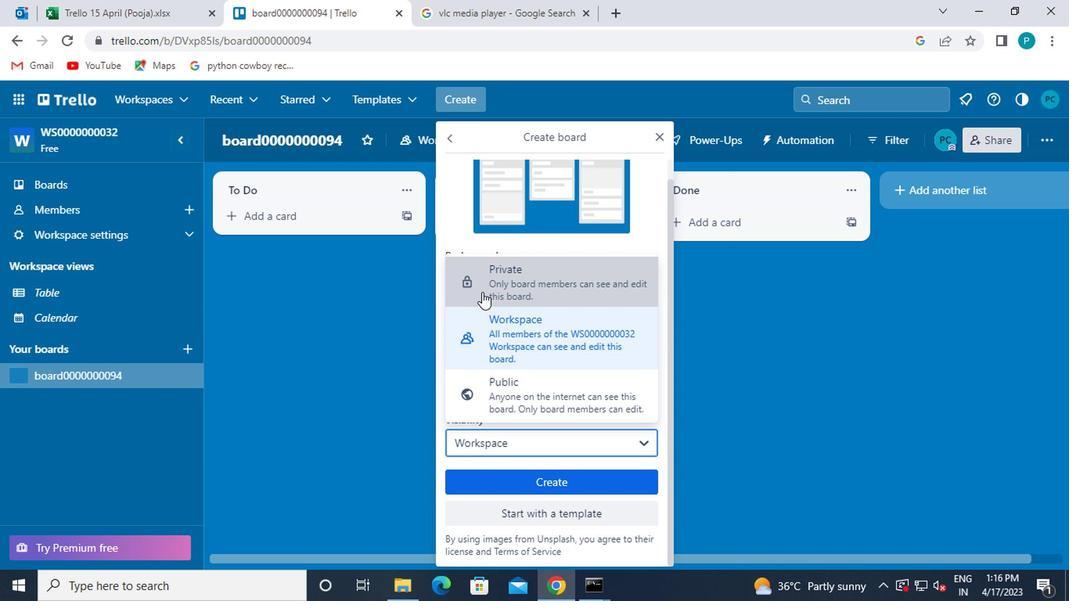 
Action: Mouse moved to (498, 488)
Screenshot: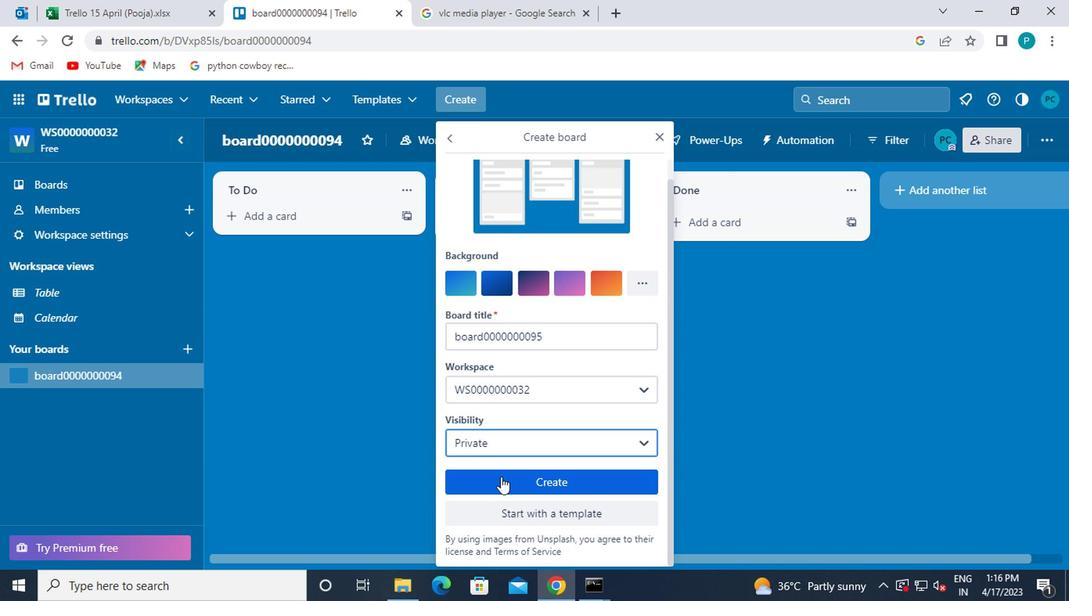
Action: Mouse pressed left at (498, 488)
Screenshot: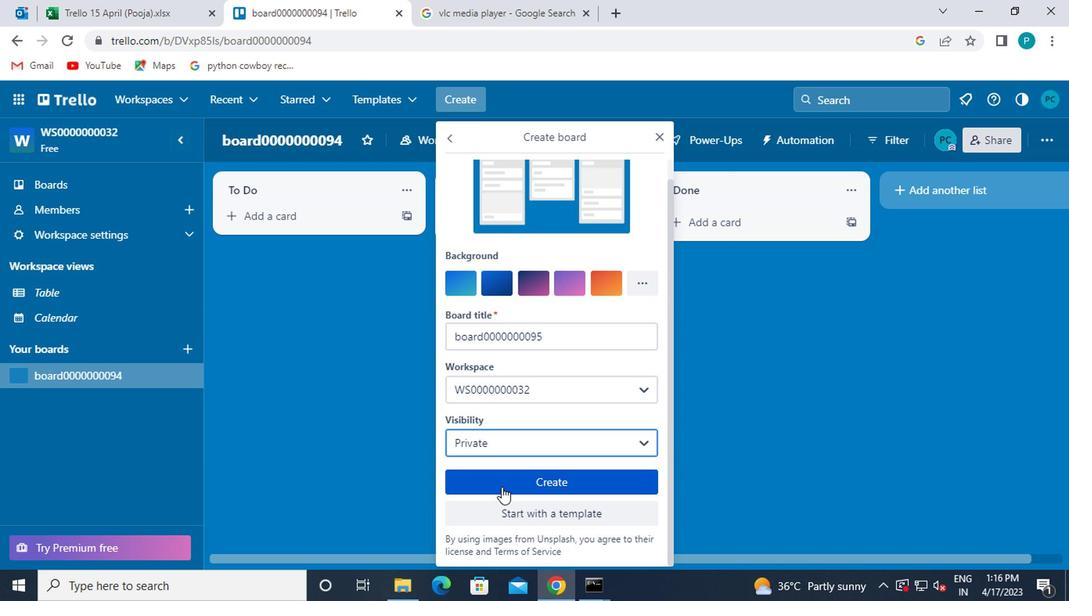 
Action: Mouse moved to (447, 94)
Screenshot: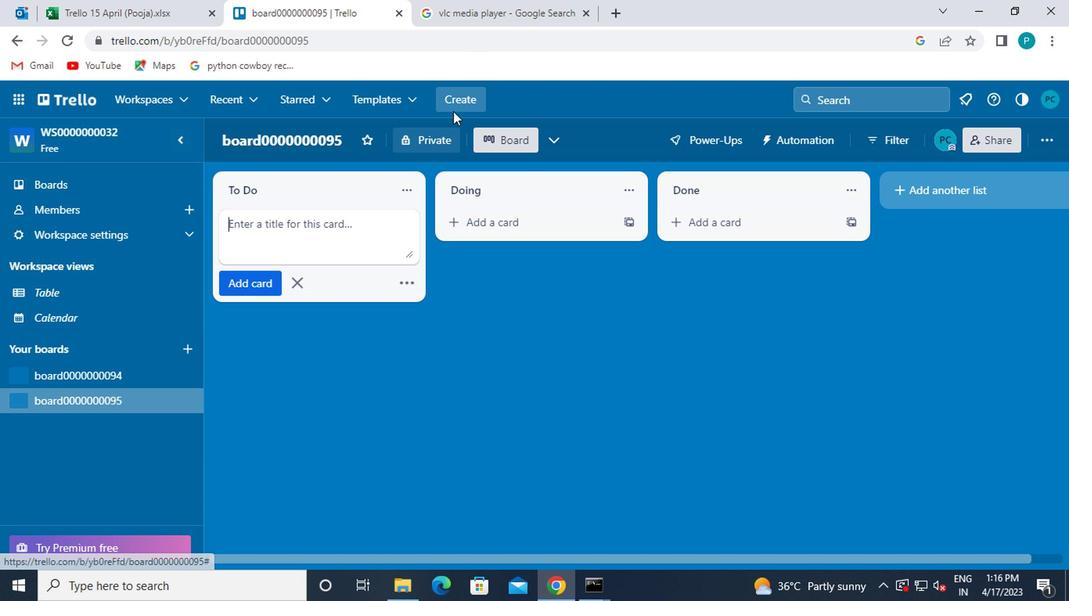 
Action: Mouse pressed left at (447, 94)
Screenshot: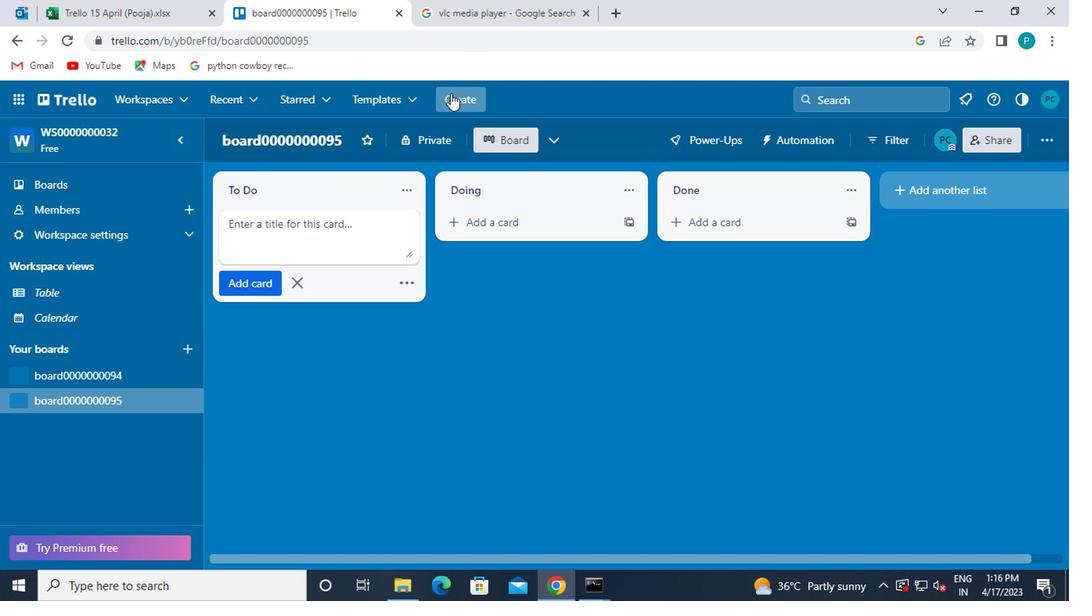 
Action: Mouse moved to (473, 155)
Screenshot: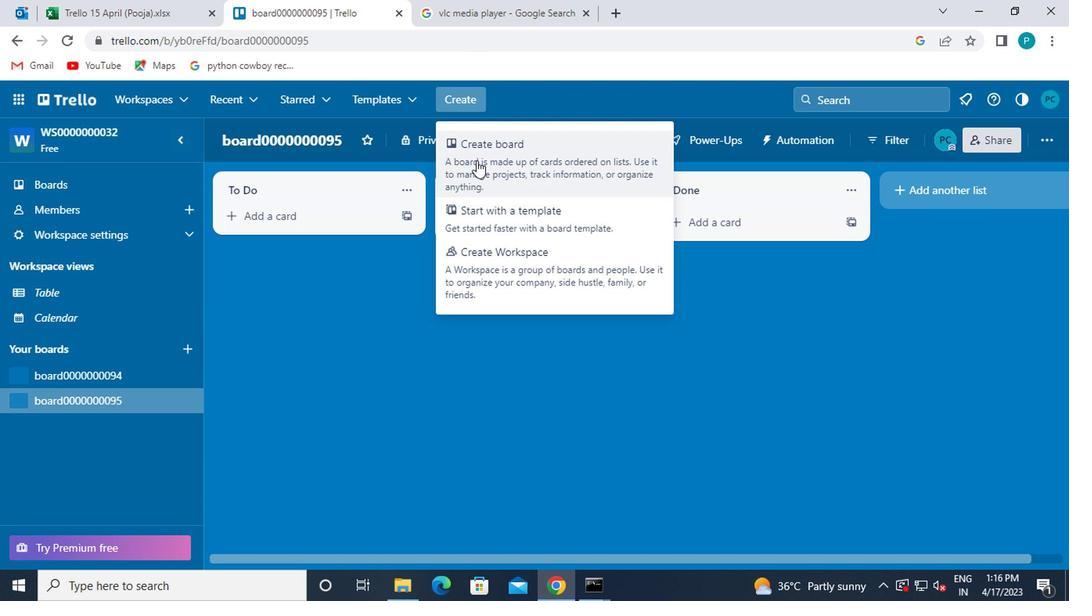 
Action: Mouse pressed left at (473, 155)
Screenshot: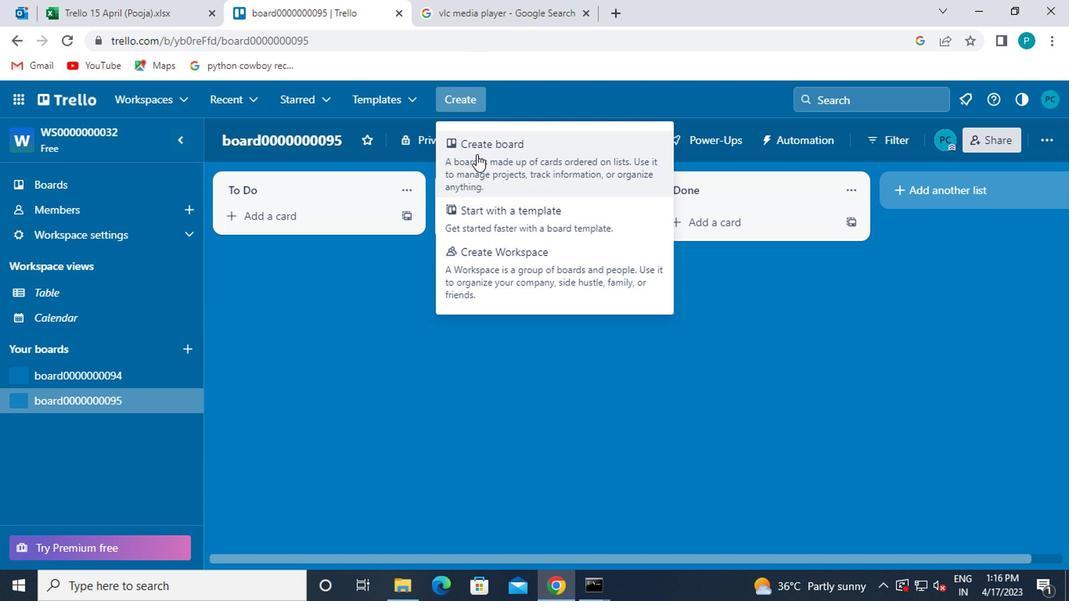 
Action: Mouse moved to (482, 353)
Screenshot: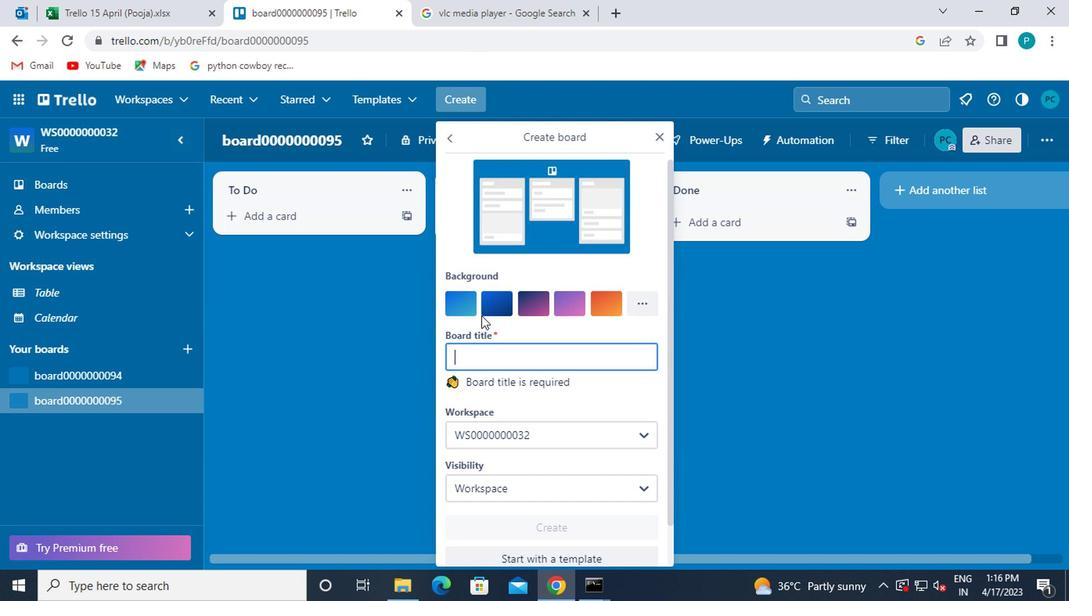 
Action: Mouse pressed left at (482, 353)
Screenshot: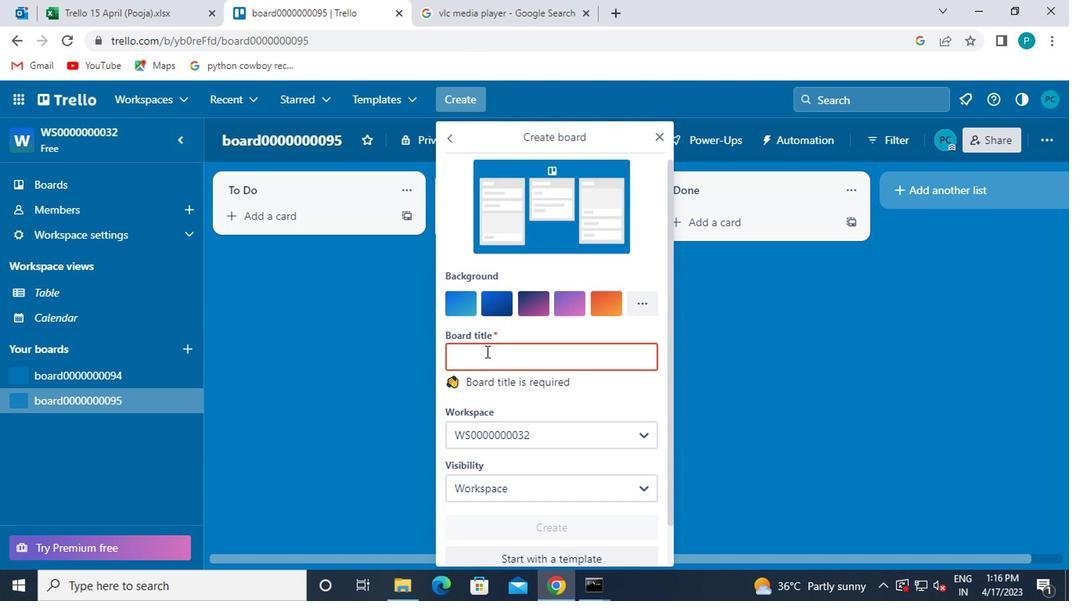 
Action: Key pressed board0000000096
Screenshot: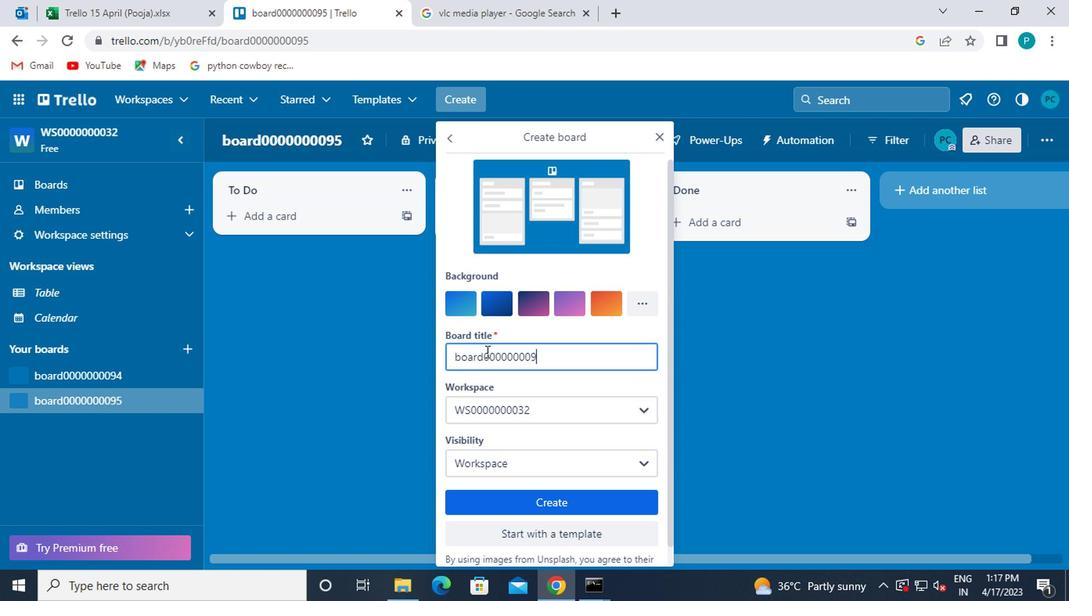 
Action: Mouse moved to (464, 417)
Screenshot: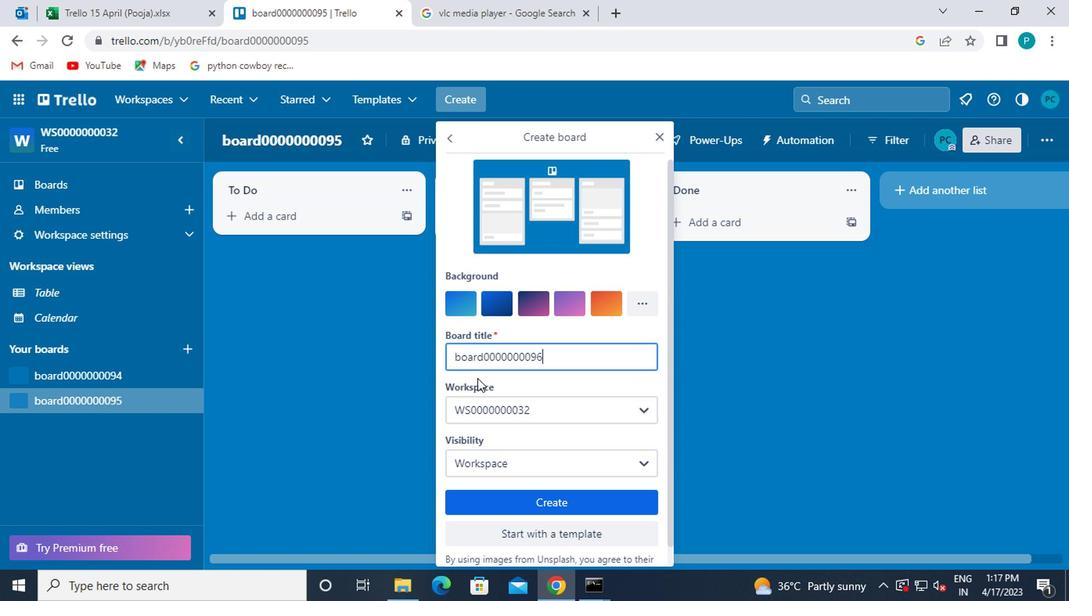 
Action: Mouse pressed left at (464, 417)
Screenshot: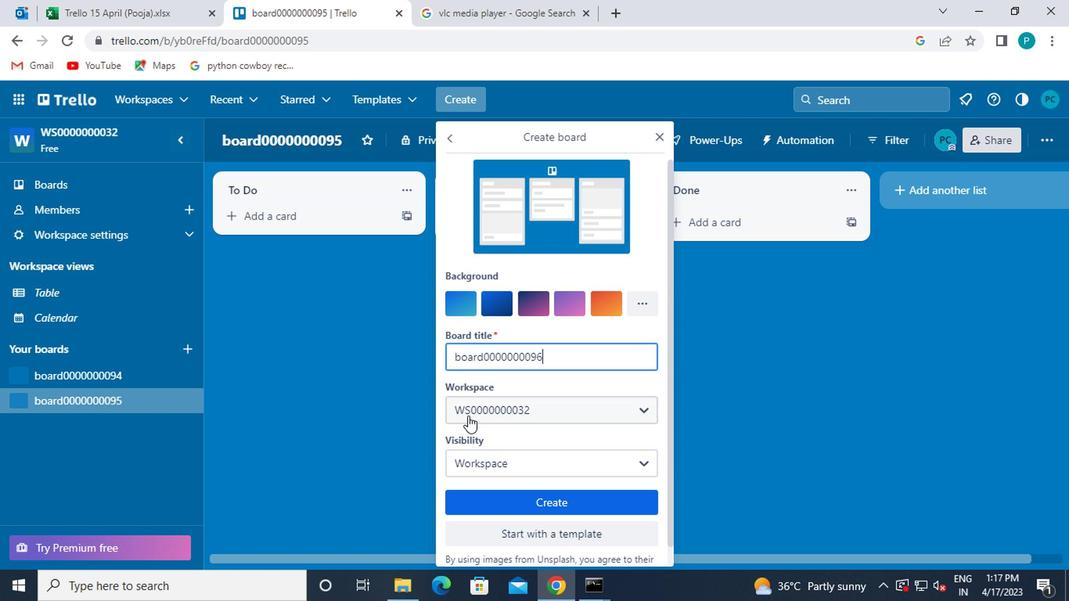 
Action: Mouse moved to (486, 508)
Screenshot: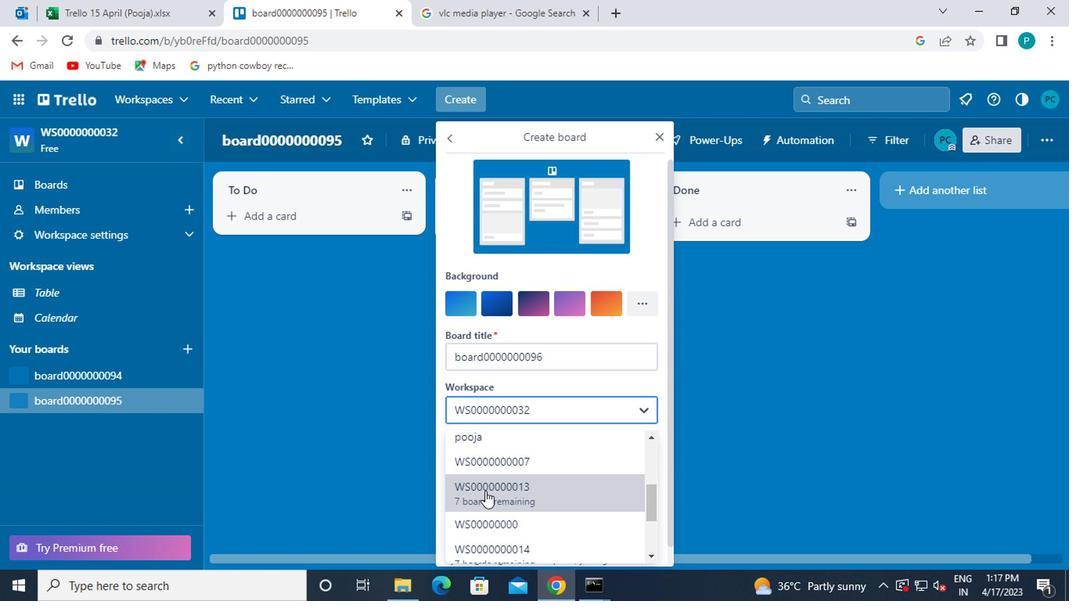 
Action: Mouse scrolled (486, 507) with delta (0, 0)
Screenshot: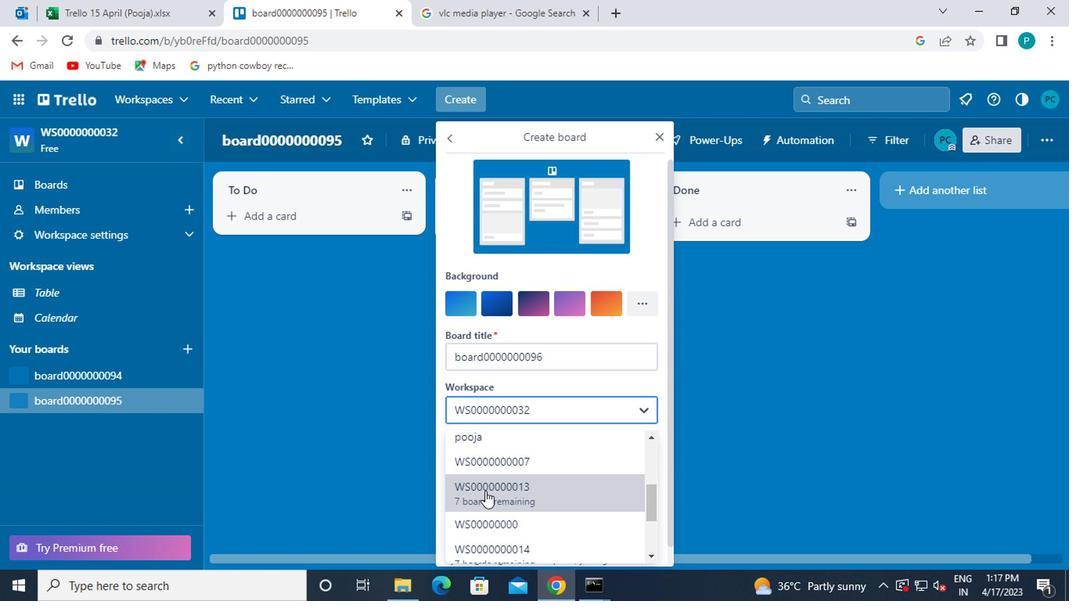 
Action: Mouse scrolled (486, 507) with delta (0, 0)
Screenshot: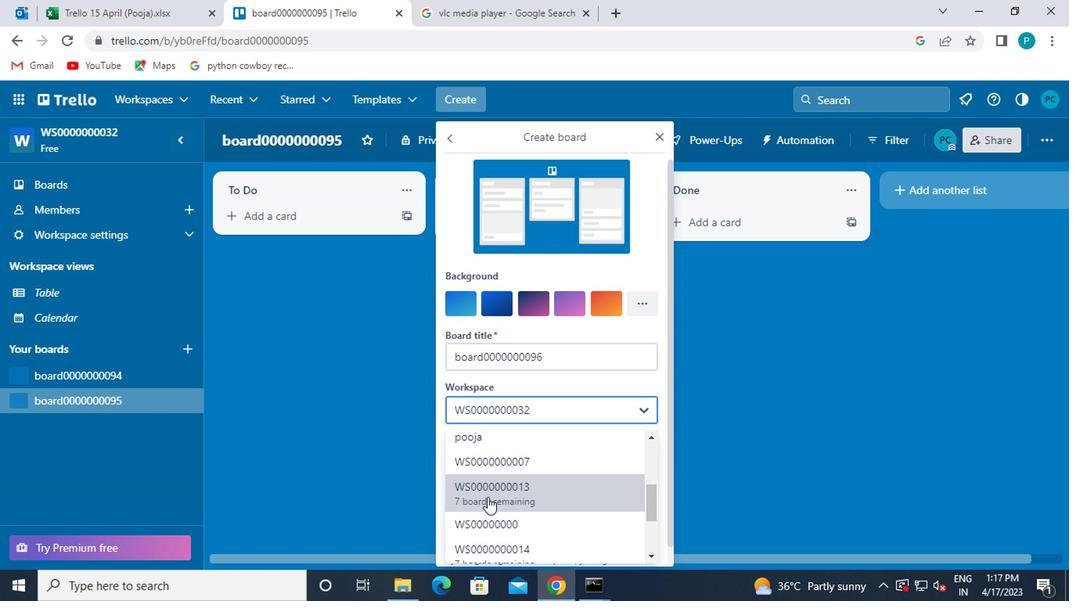 
Action: Mouse scrolled (486, 507) with delta (0, 0)
Screenshot: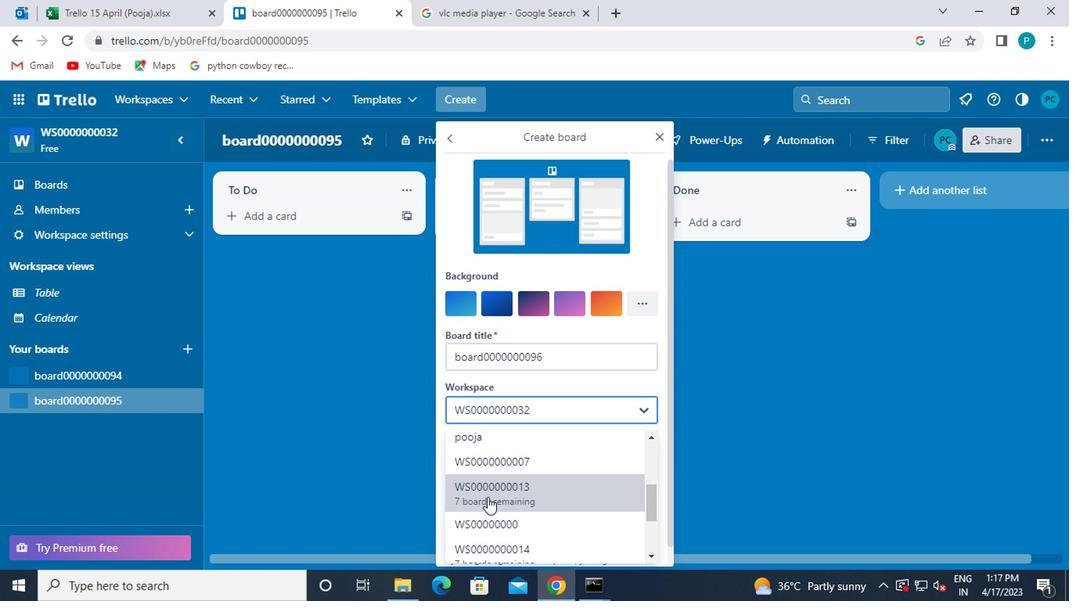 
Action: Mouse moved to (487, 508)
Screenshot: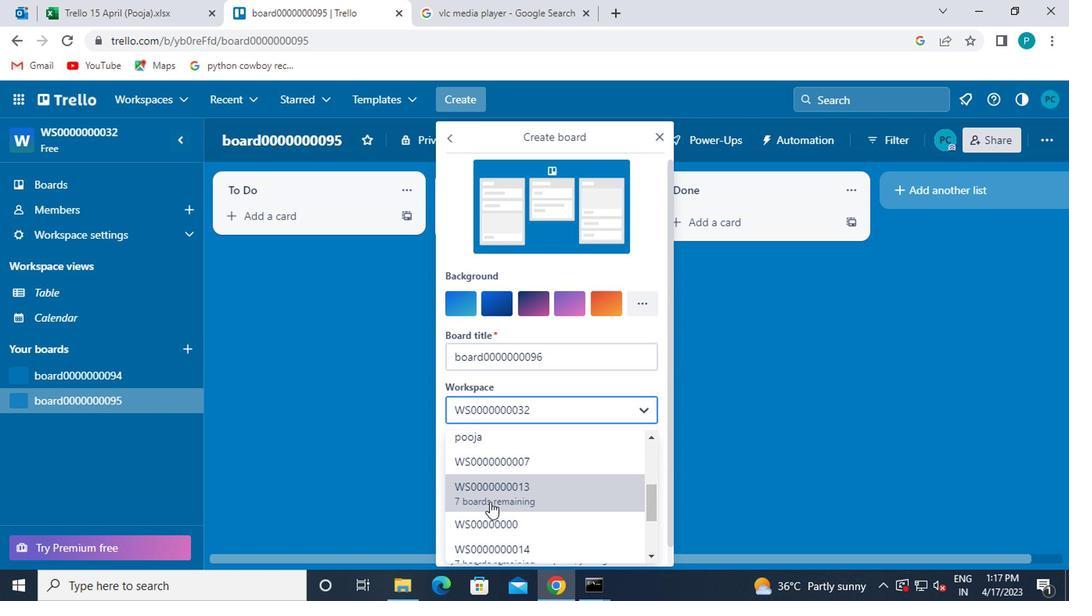 
Action: Mouse scrolled (487, 507) with delta (0, 0)
Screenshot: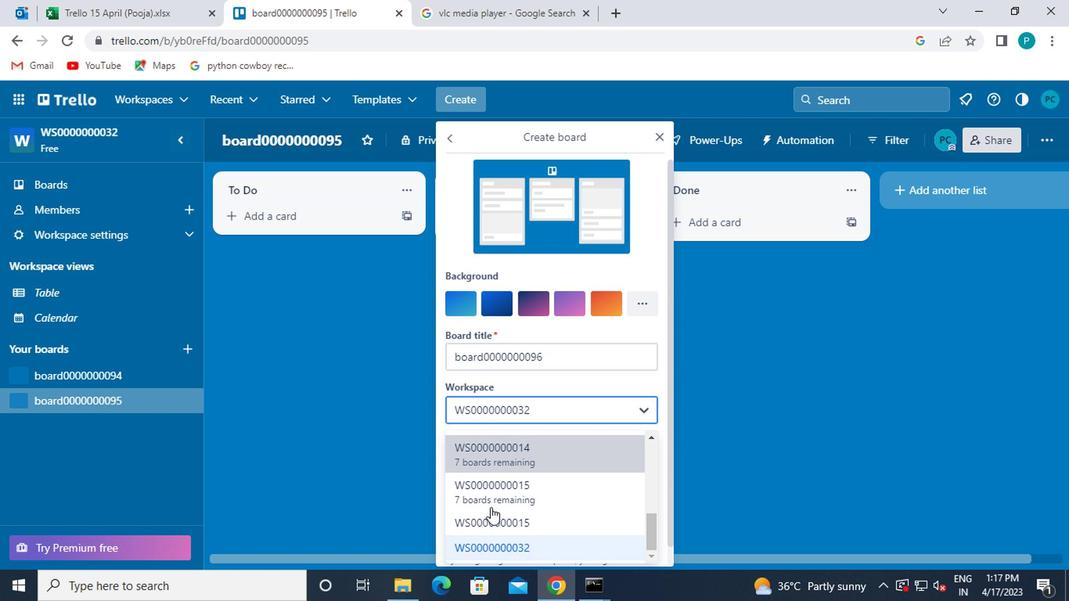 
Action: Mouse scrolled (487, 507) with delta (0, 0)
Screenshot: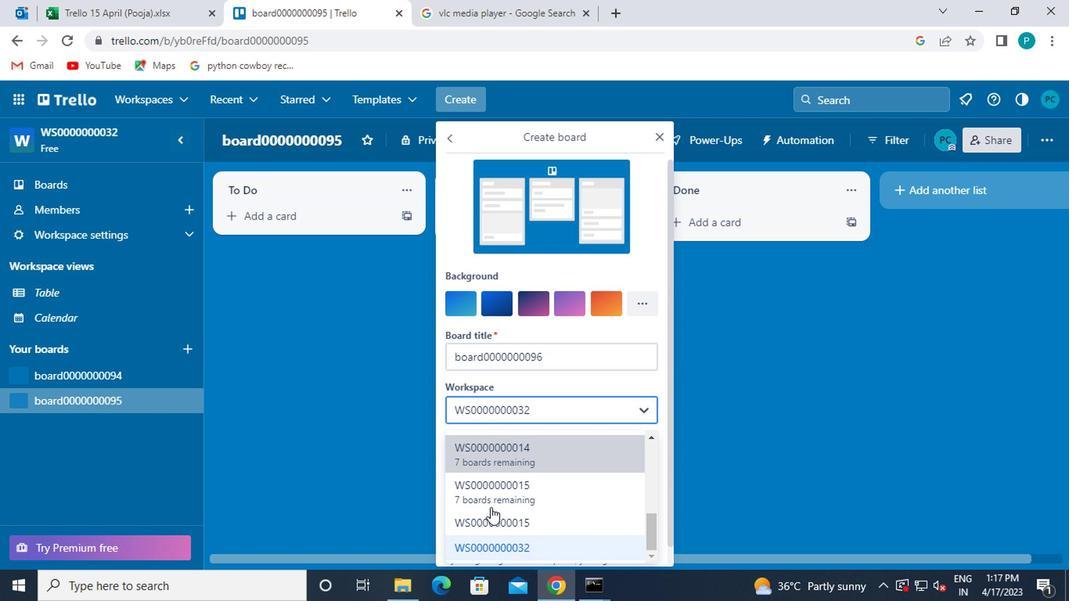 
Action: Mouse moved to (493, 550)
Screenshot: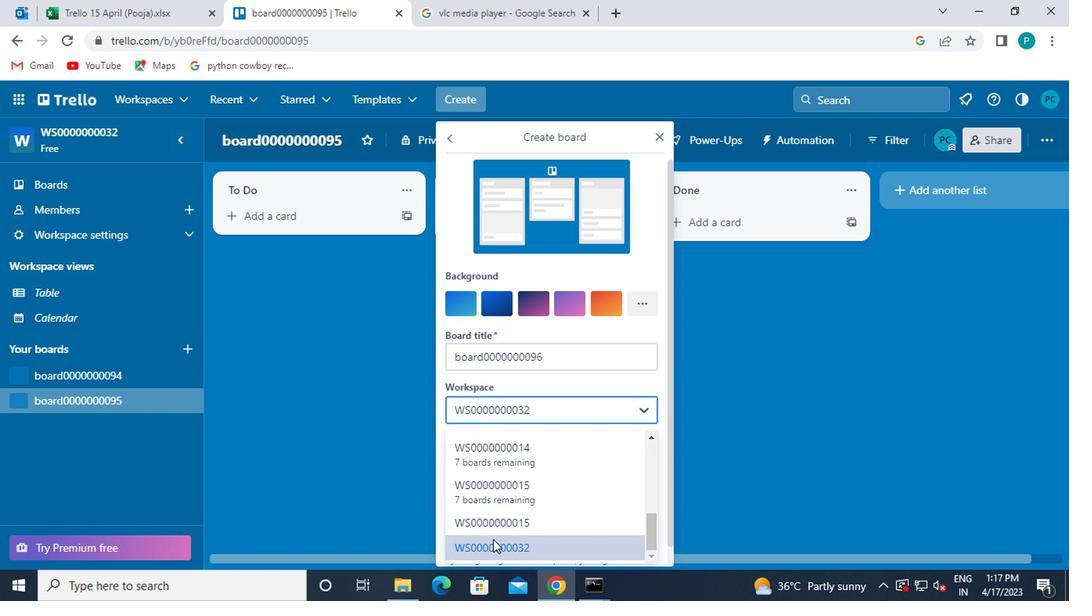
Action: Mouse pressed left at (493, 550)
Screenshot: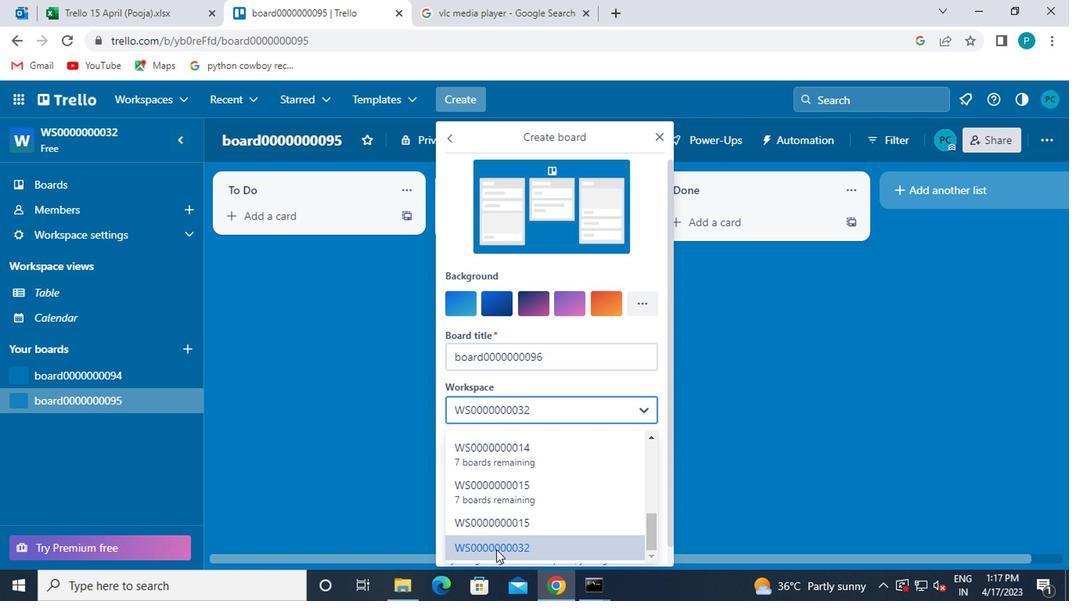 
Action: Mouse moved to (484, 463)
Screenshot: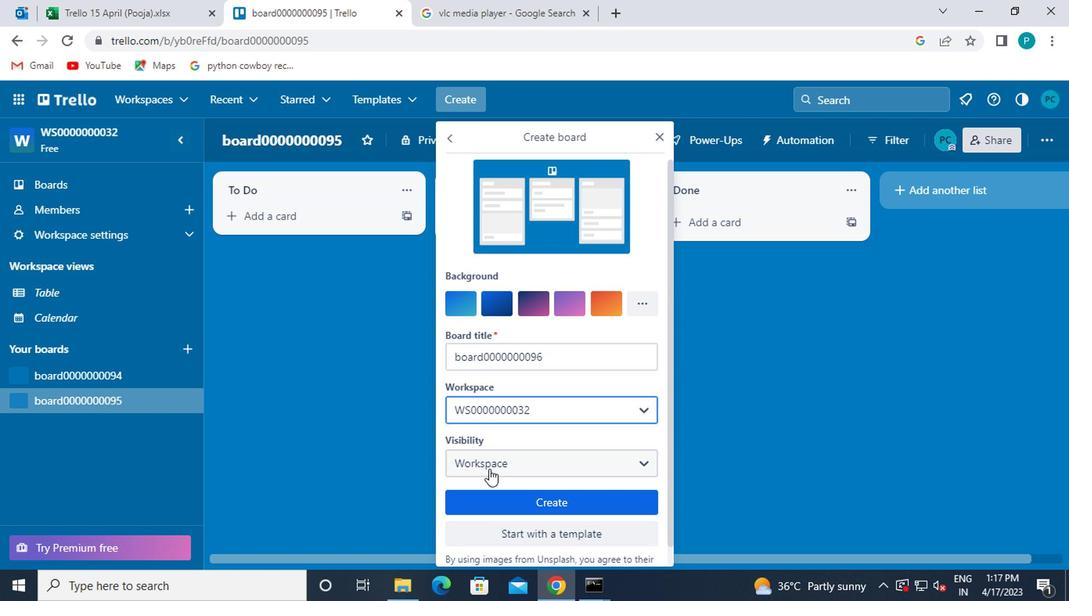 
Action: Mouse pressed left at (484, 463)
Screenshot: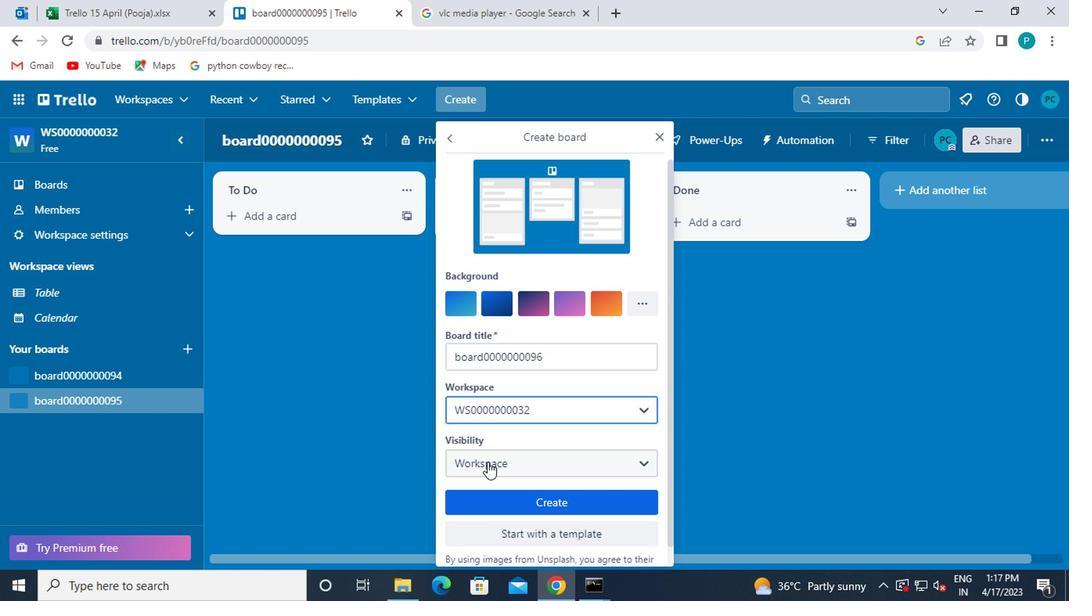 
Action: Mouse moved to (484, 423)
Screenshot: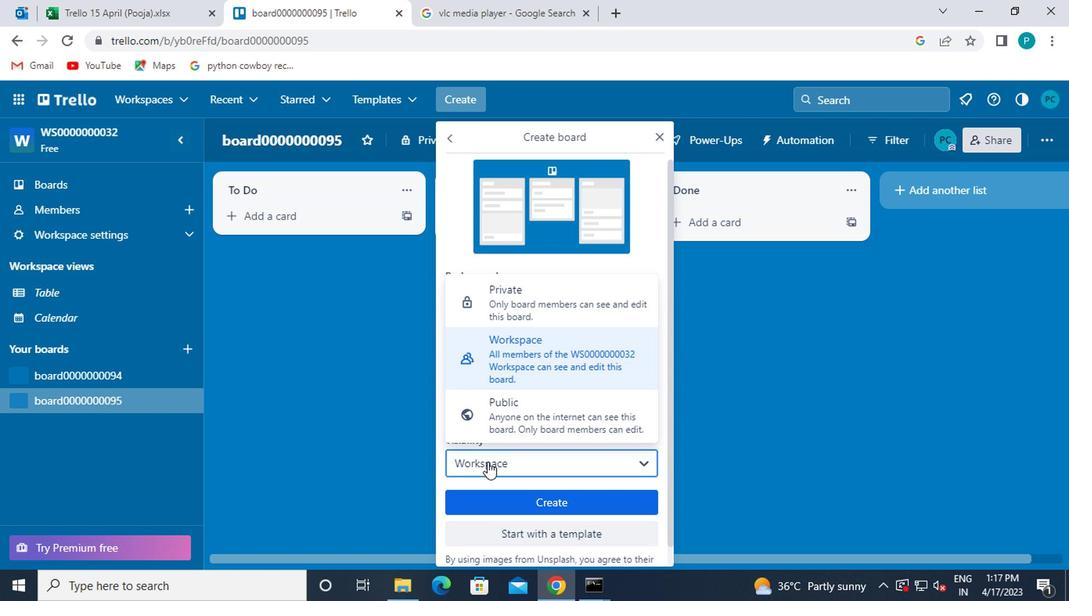 
Action: Mouse pressed left at (484, 423)
Screenshot: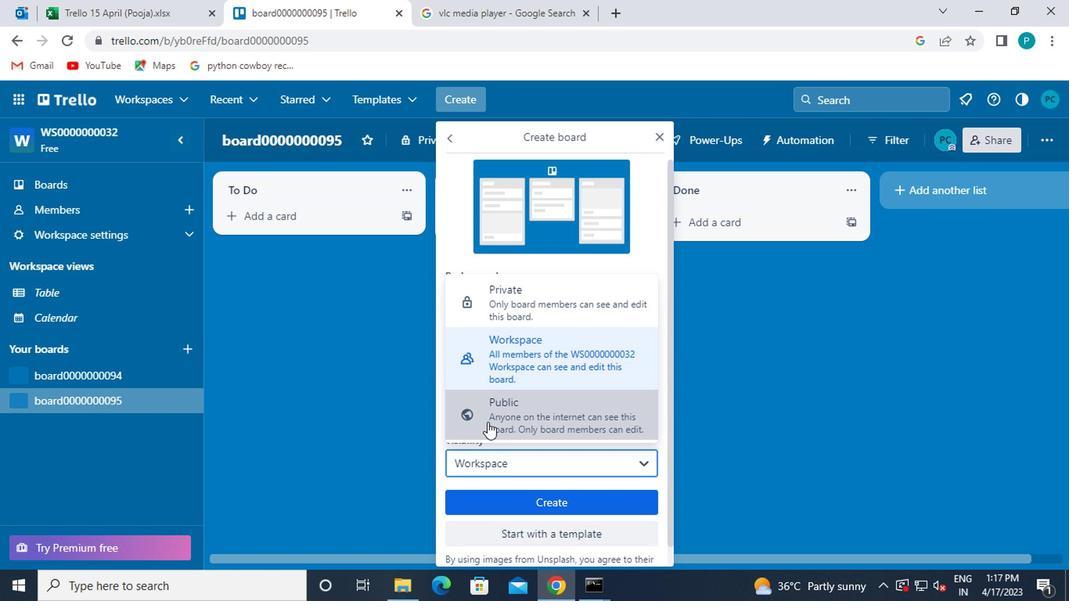
Action: Mouse moved to (484, 412)
Screenshot: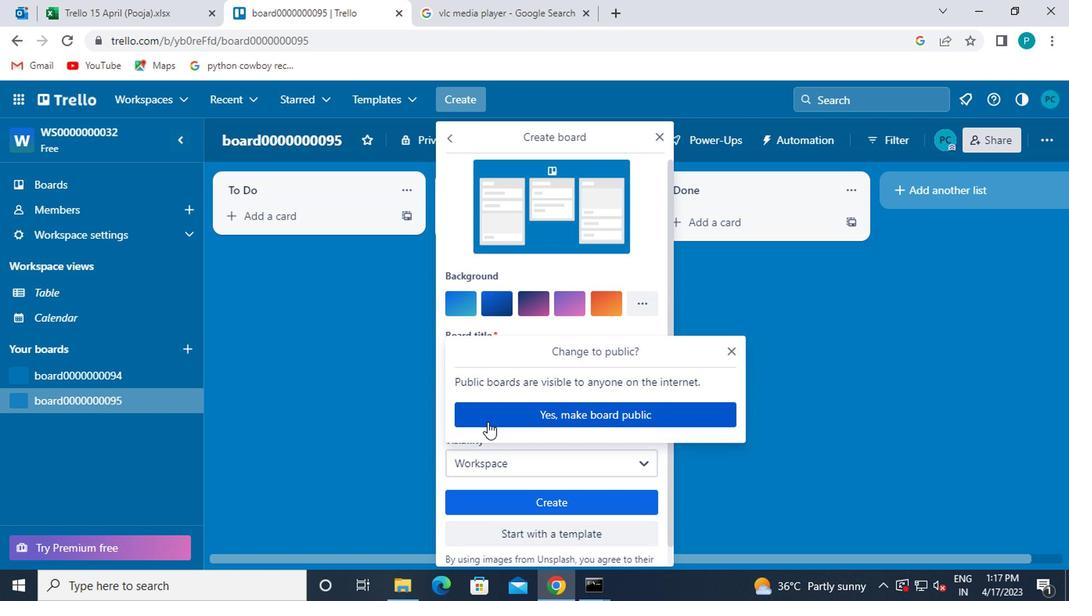 
Action: Mouse pressed left at (484, 412)
Screenshot: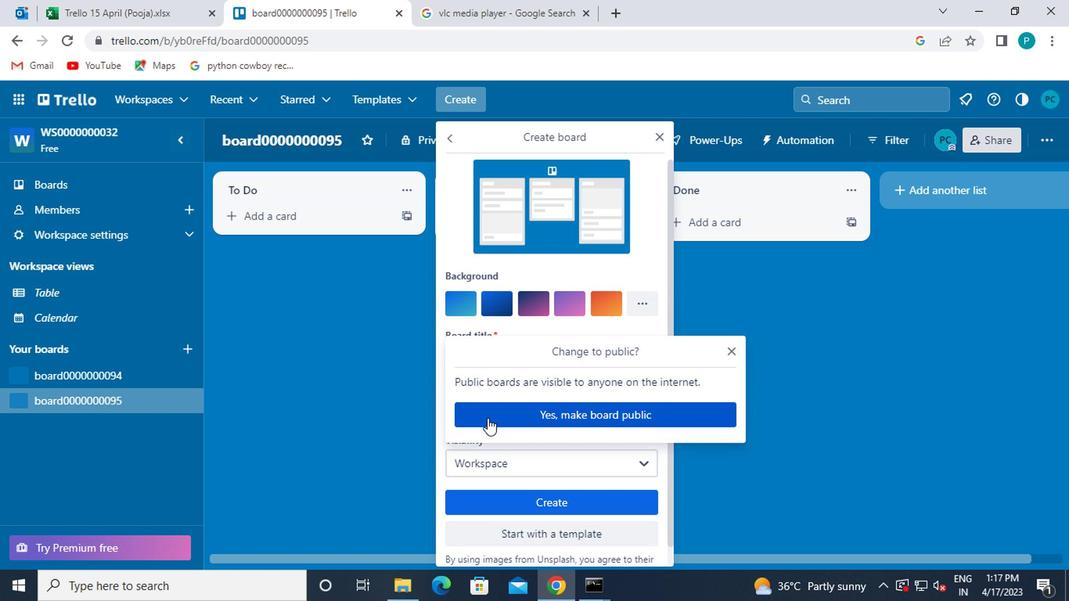 
Action: Mouse moved to (470, 498)
Screenshot: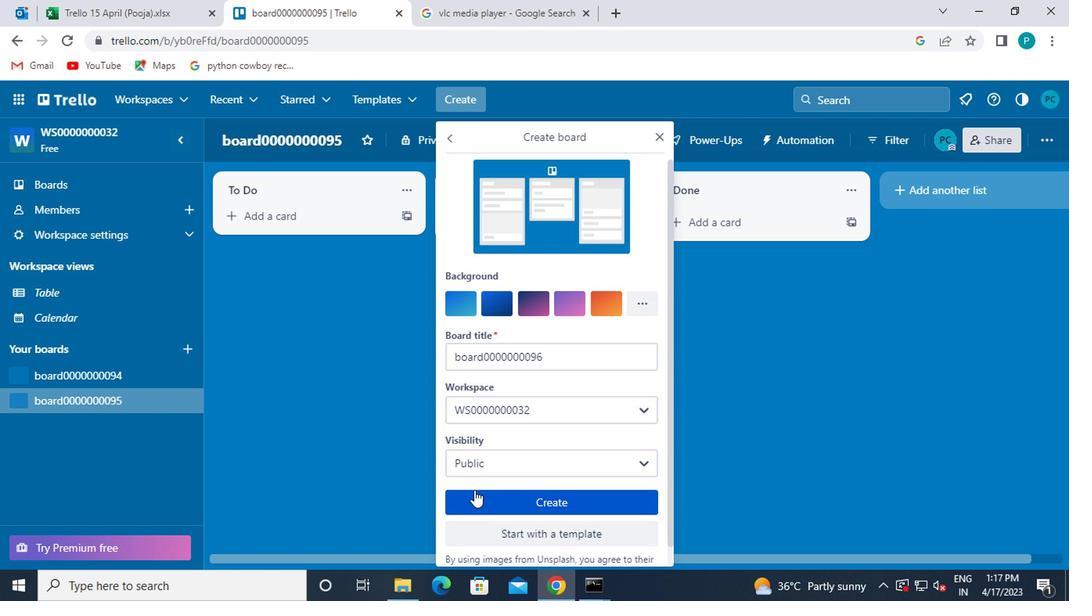 
Action: Mouse pressed left at (470, 498)
Screenshot: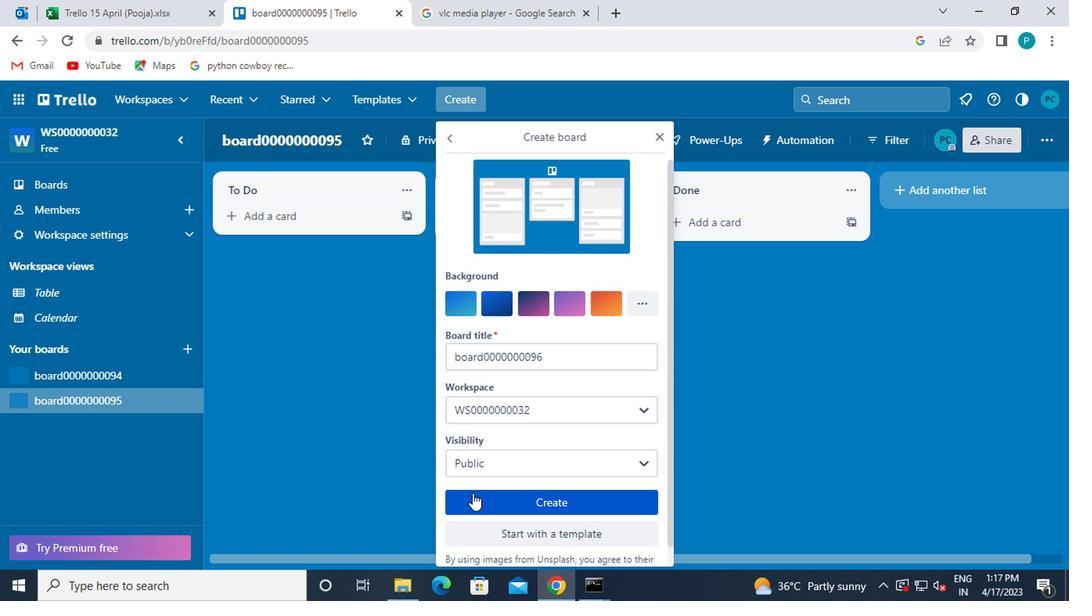 
Action: Mouse moved to (111, 383)
Screenshot: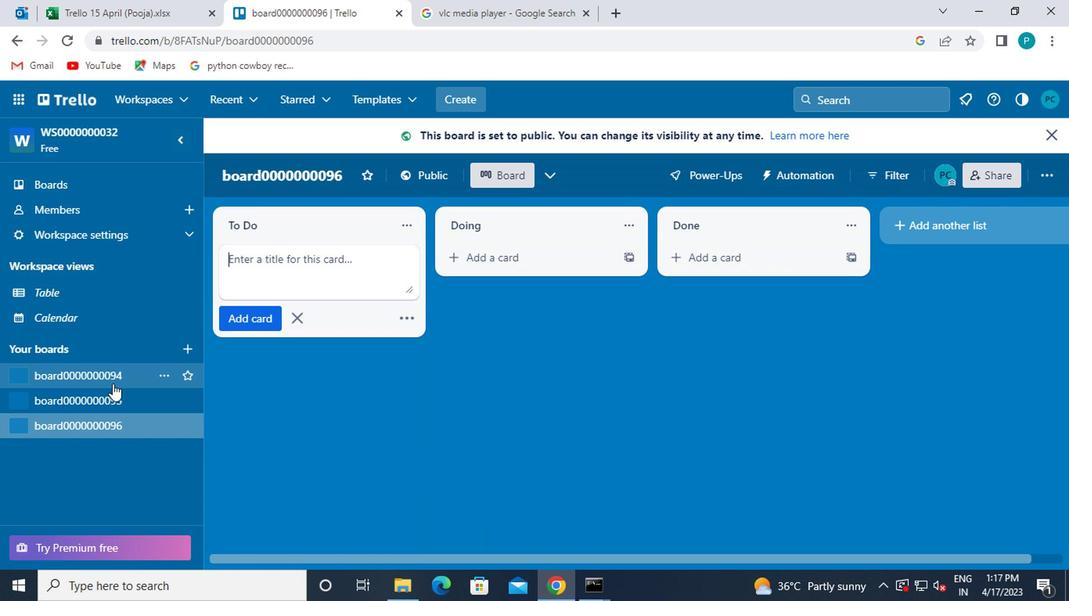 
Action: Mouse pressed left at (111, 383)
Screenshot: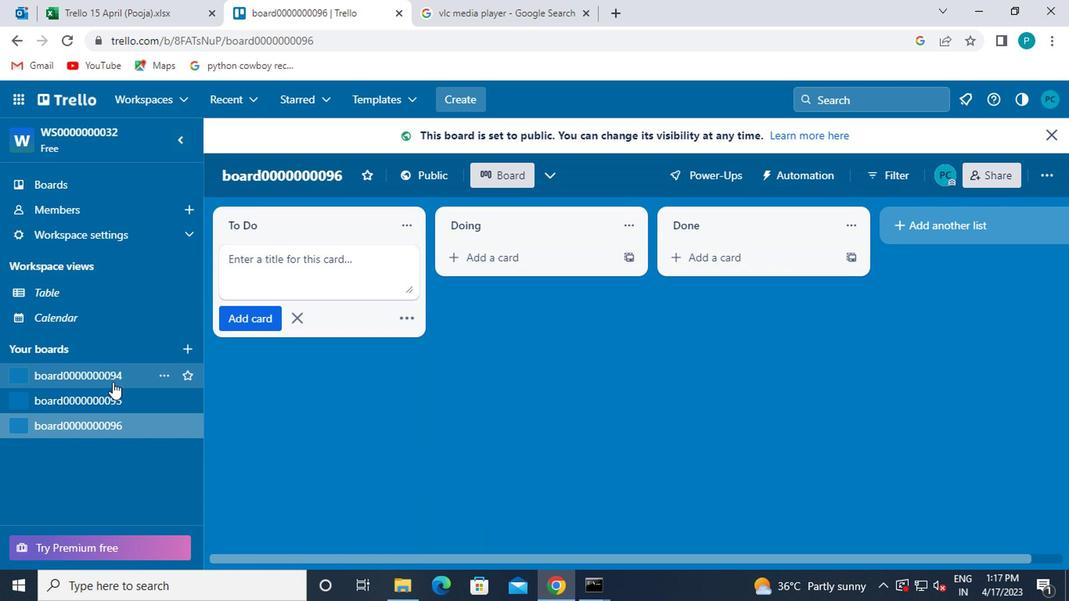 
Action: Mouse moved to (276, 221)
Screenshot: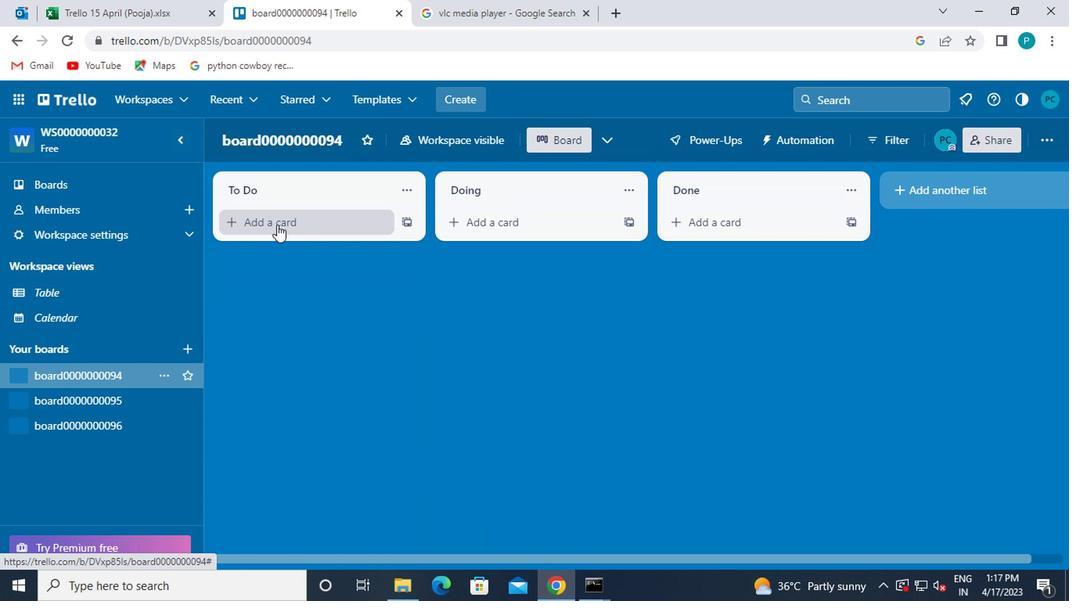 
Action: Mouse pressed left at (276, 221)
Screenshot: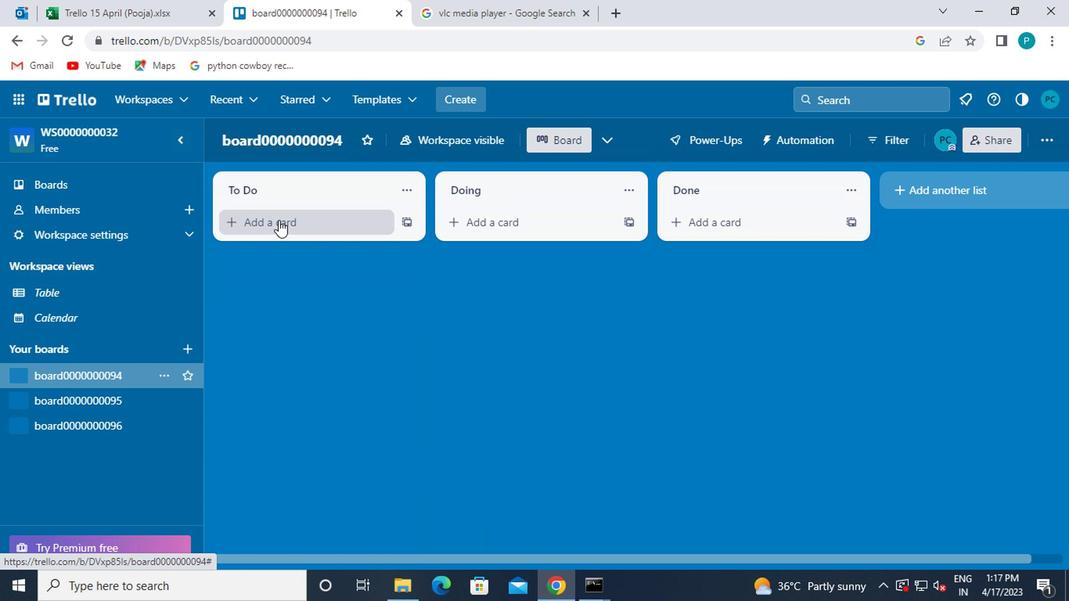 
Action: Mouse moved to (959, 1)
Screenshot: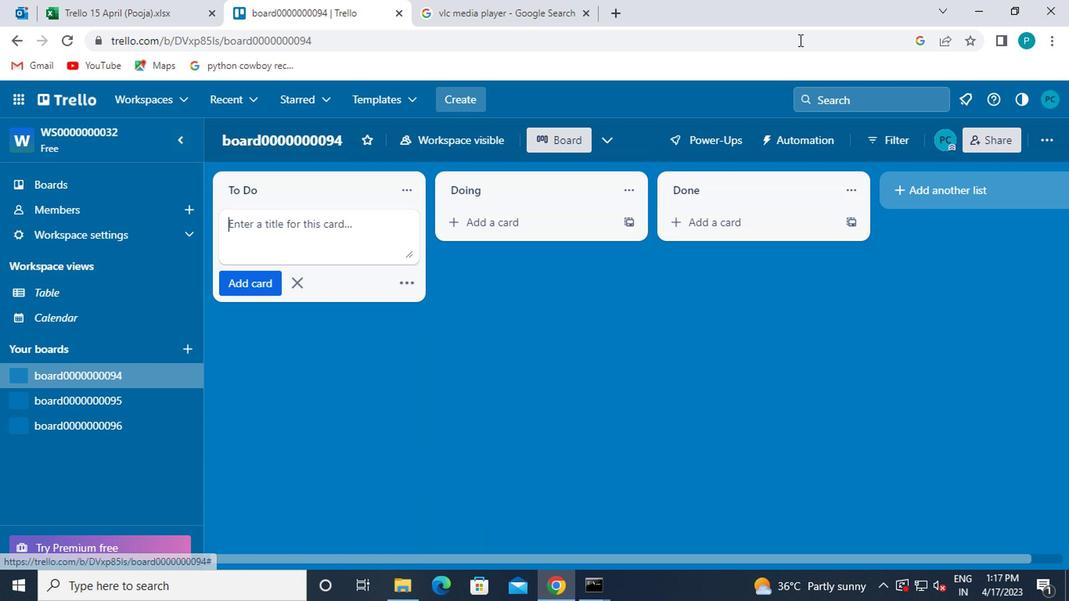 
Action: Key pressed card00000001<Key.backspace>373
Screenshot: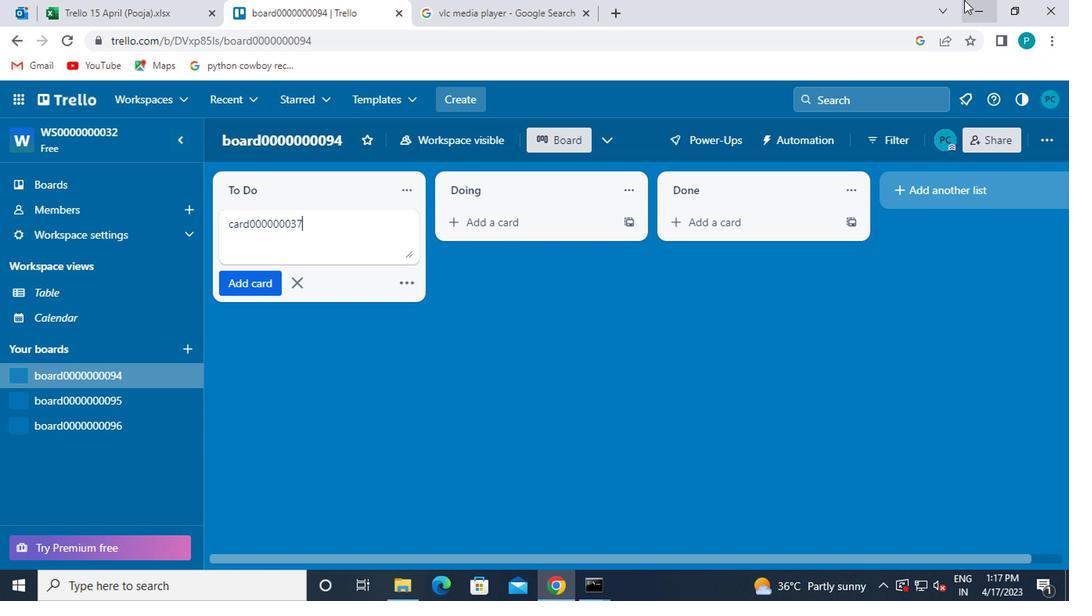 
Action: Mouse moved to (247, 289)
Screenshot: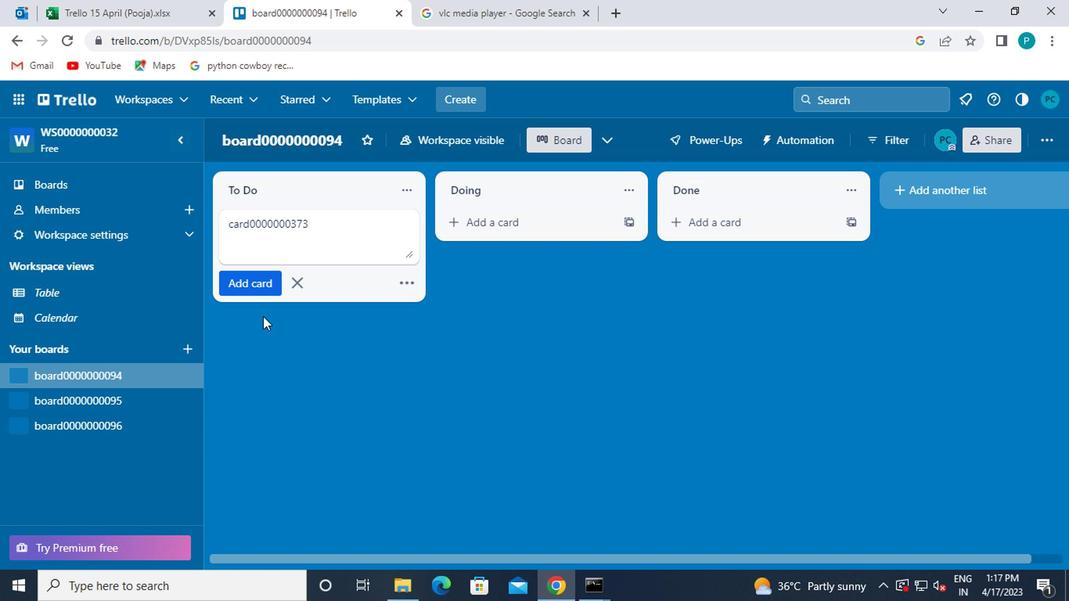 
Action: Mouse pressed left at (247, 289)
Screenshot: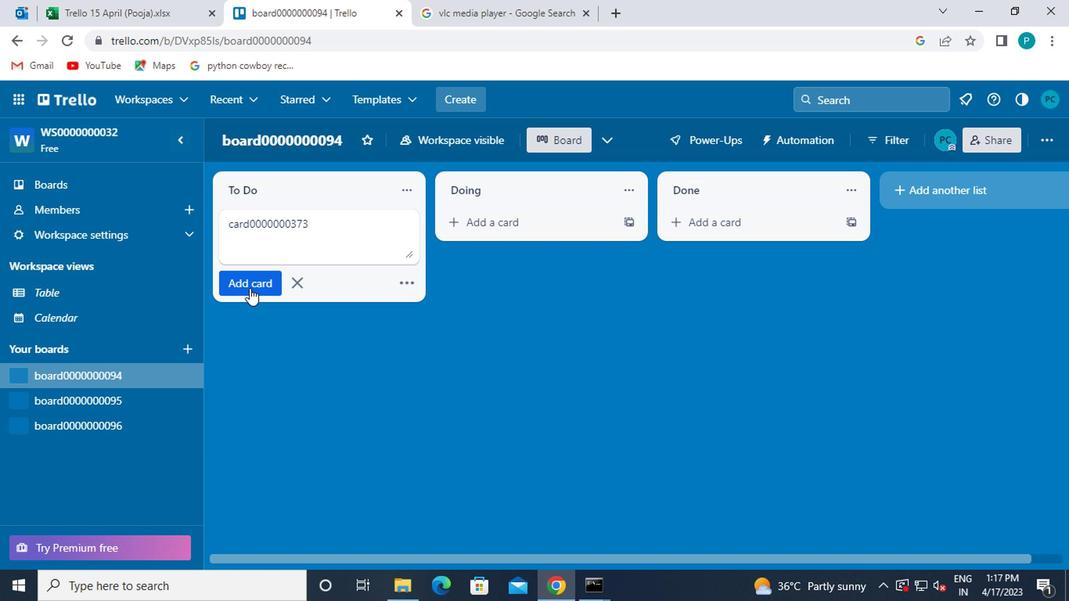 
Action: Mouse moved to (248, 291)
Screenshot: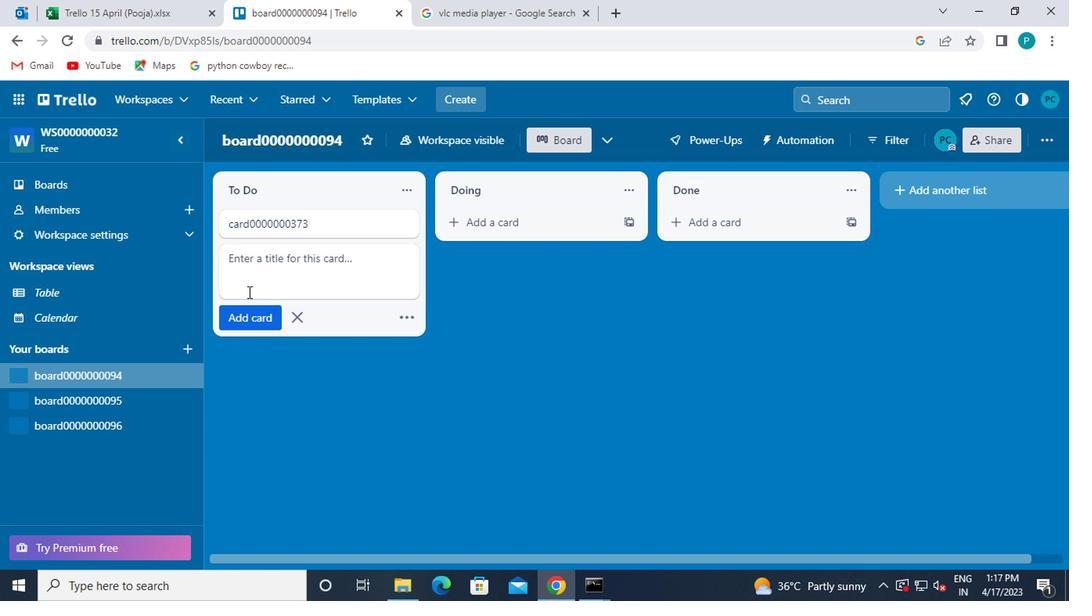 
Action: Key pressed card00
Screenshot: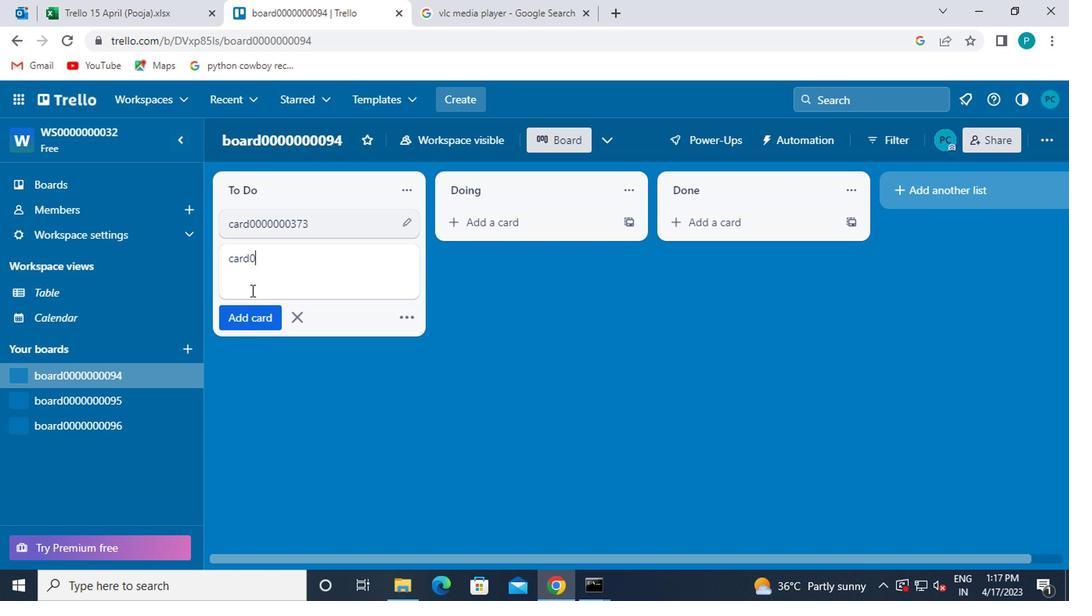 
Action: Mouse moved to (272, 287)
Screenshot: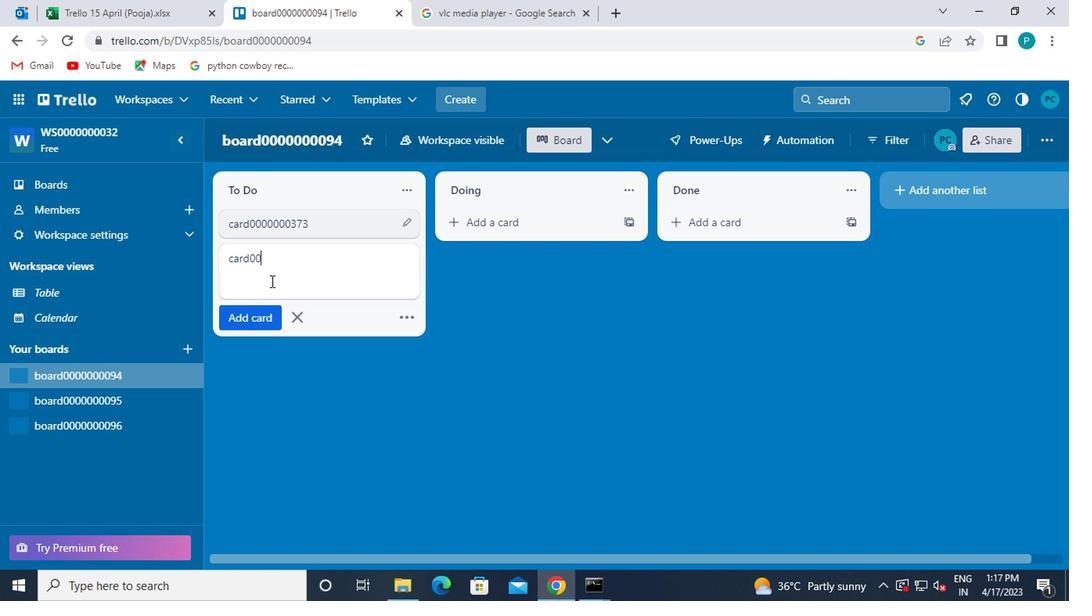 
Action: Key pressed 00000374
Screenshot: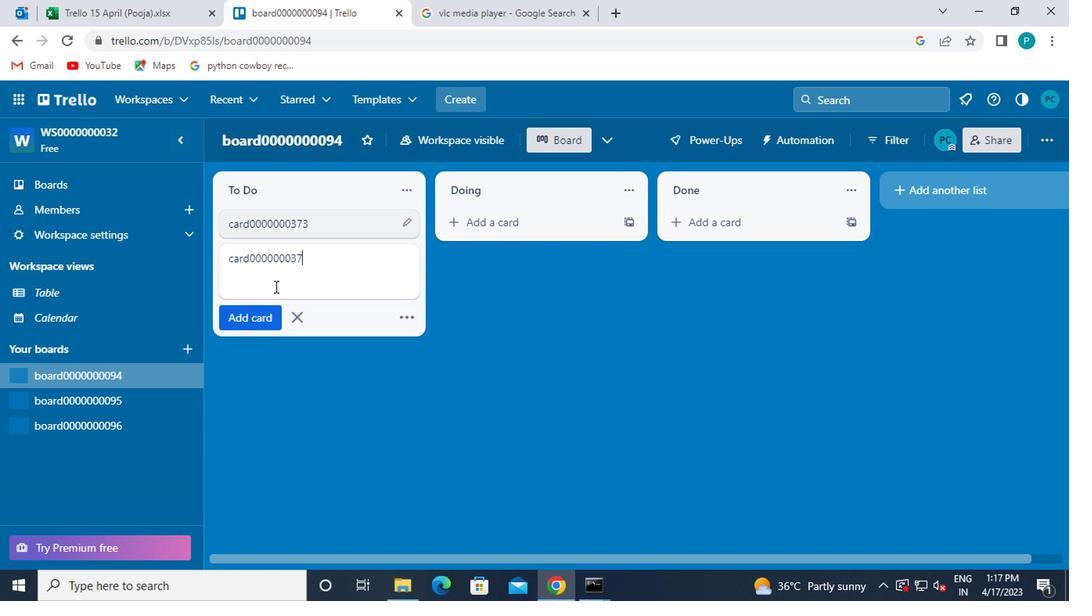 
Action: Mouse moved to (256, 309)
Screenshot: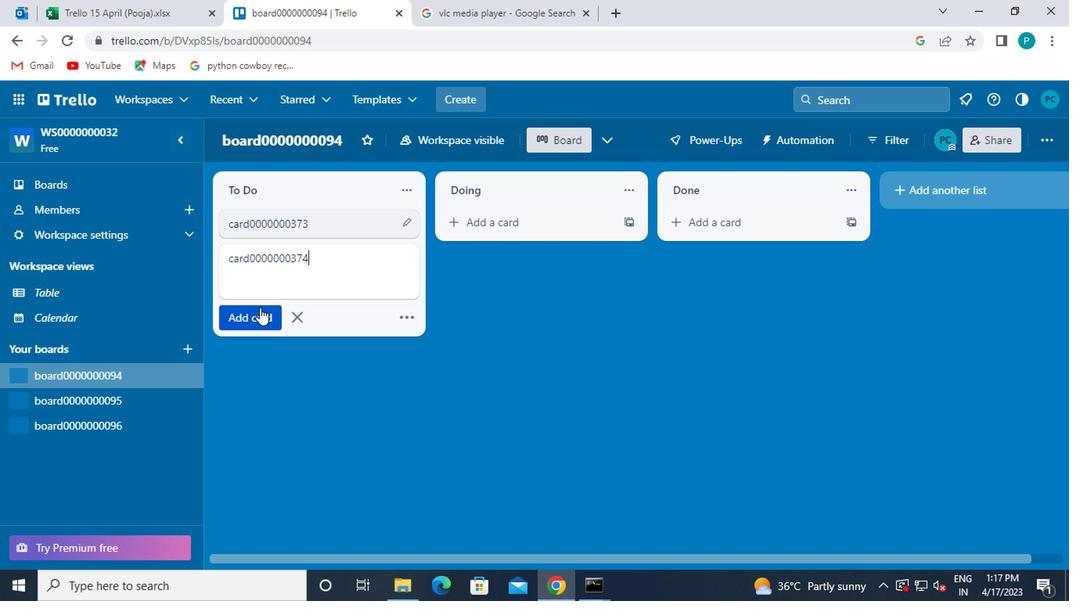 
Action: Mouse pressed left at (256, 309)
Screenshot: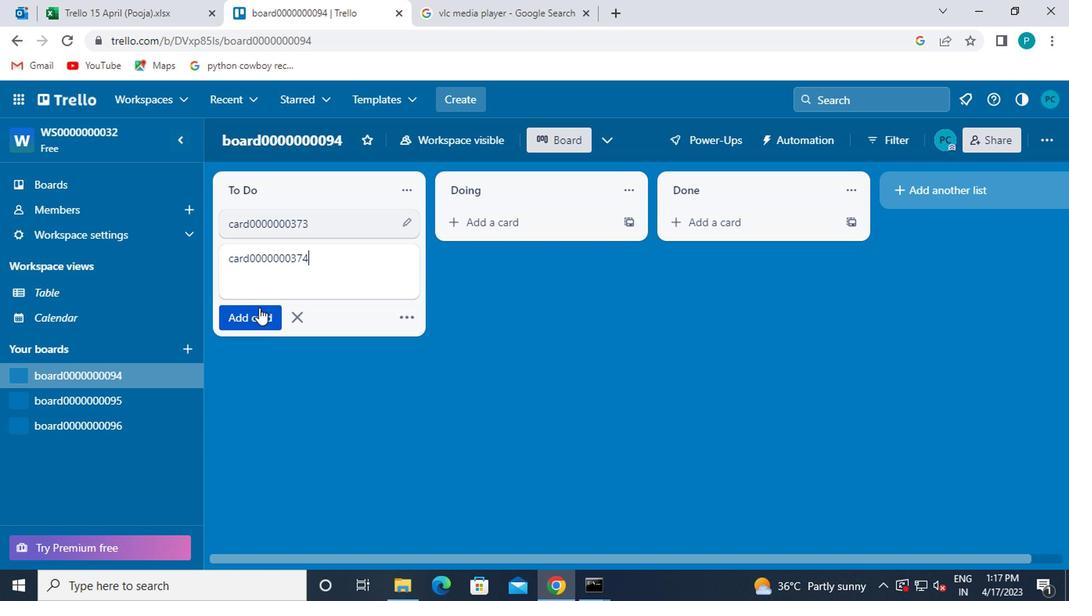 
Action: Mouse moved to (256, 309)
Screenshot: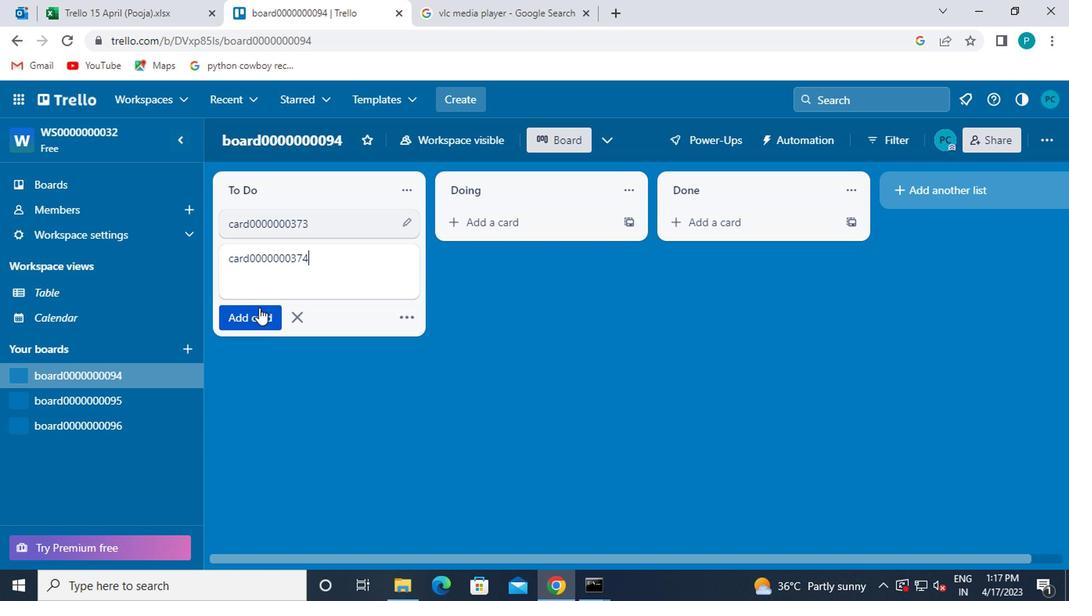 
